 Task: Search one way flight ticket for 1 adult, 1 child, 1 infant in seat in premium economy from Presque Isle: Presque Isle International Airport to Gillette: Gillette Campbell County Airport on 5-1-2023. Choice of flights is Westjet. Number of bags: 2 checked bags. Outbound departure time preference is 13:15.
Action: Mouse moved to (206, 406)
Screenshot: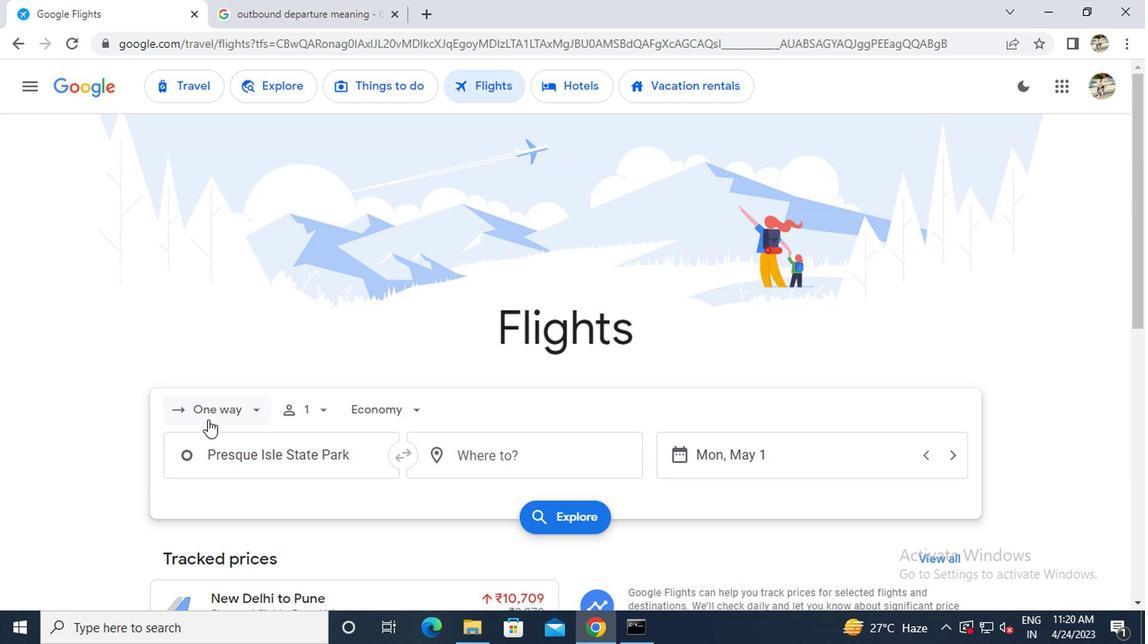 
Action: Mouse pressed left at (206, 406)
Screenshot: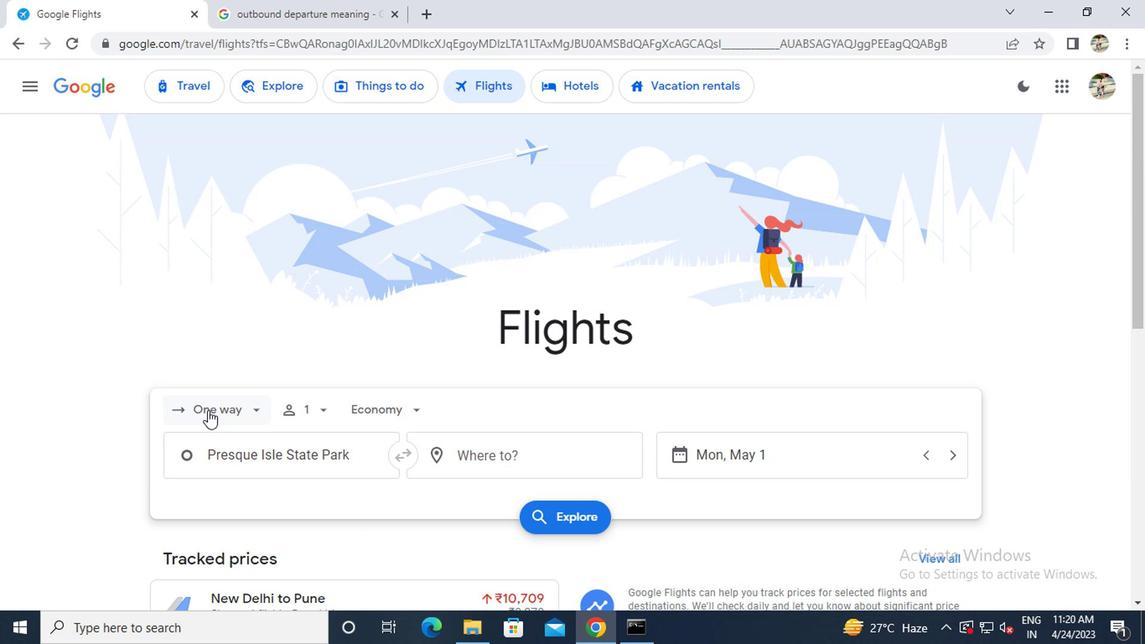 
Action: Mouse moved to (212, 493)
Screenshot: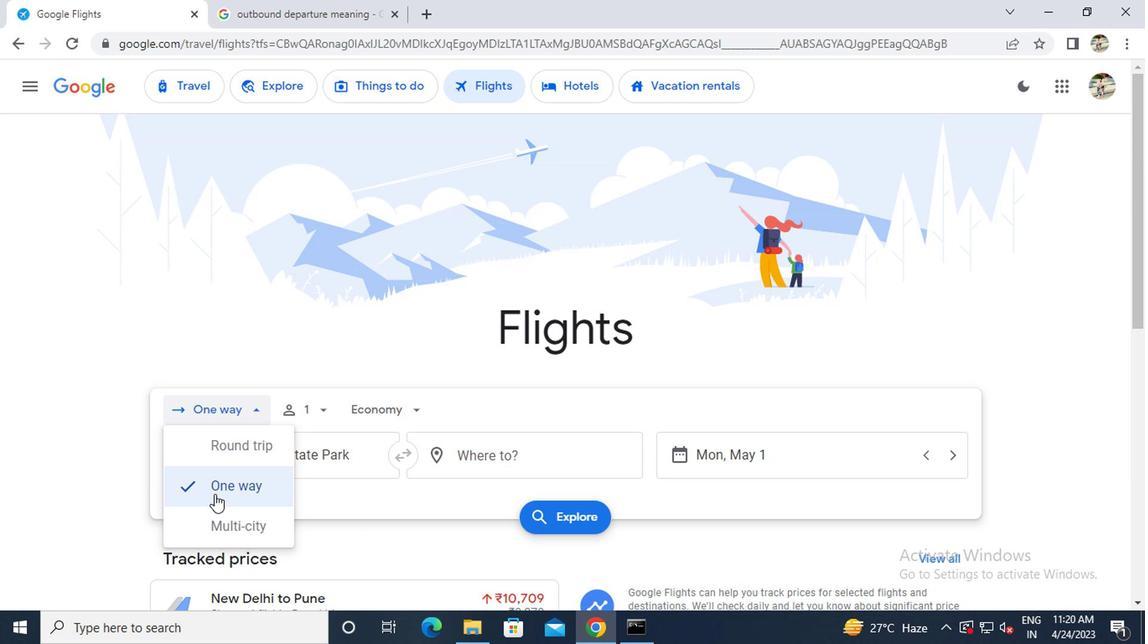 
Action: Mouse pressed left at (212, 493)
Screenshot: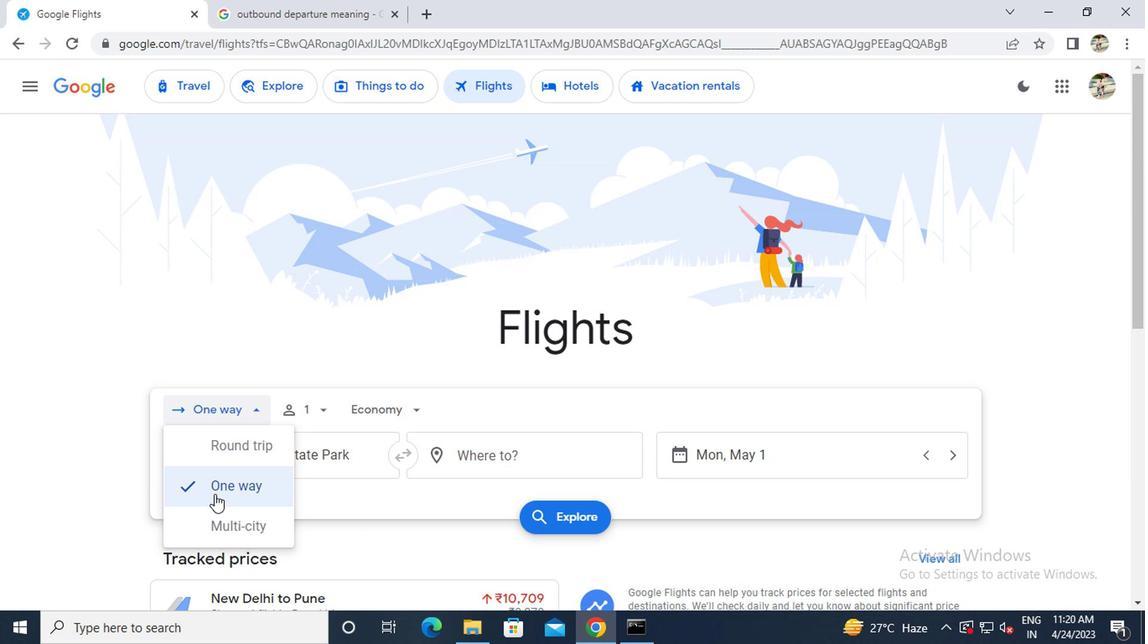 
Action: Mouse moved to (308, 419)
Screenshot: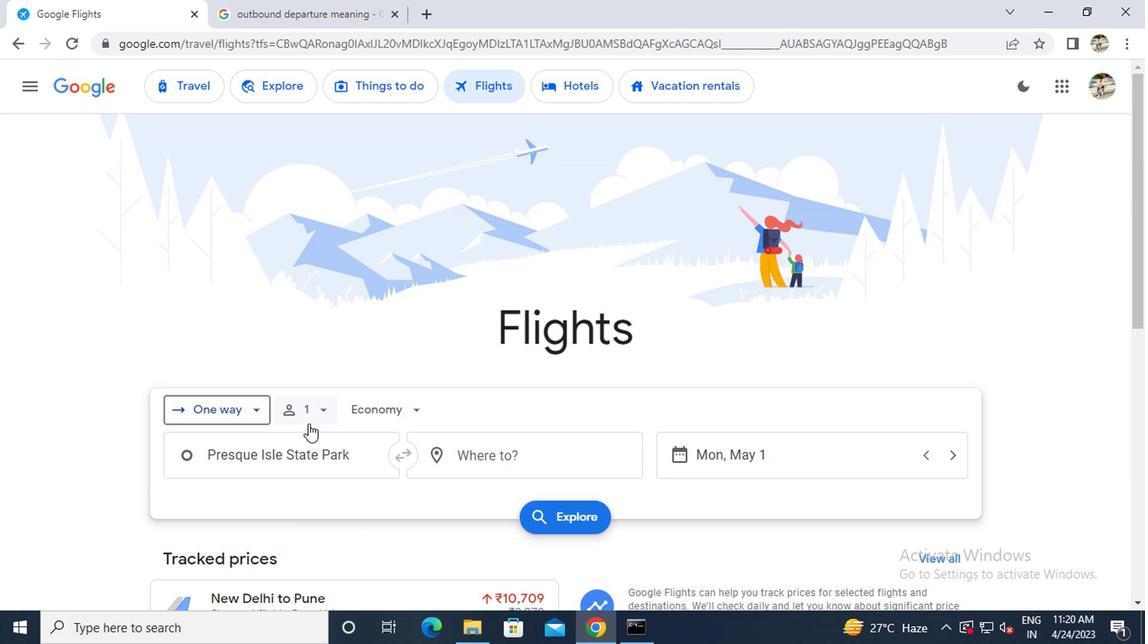
Action: Mouse pressed left at (308, 419)
Screenshot: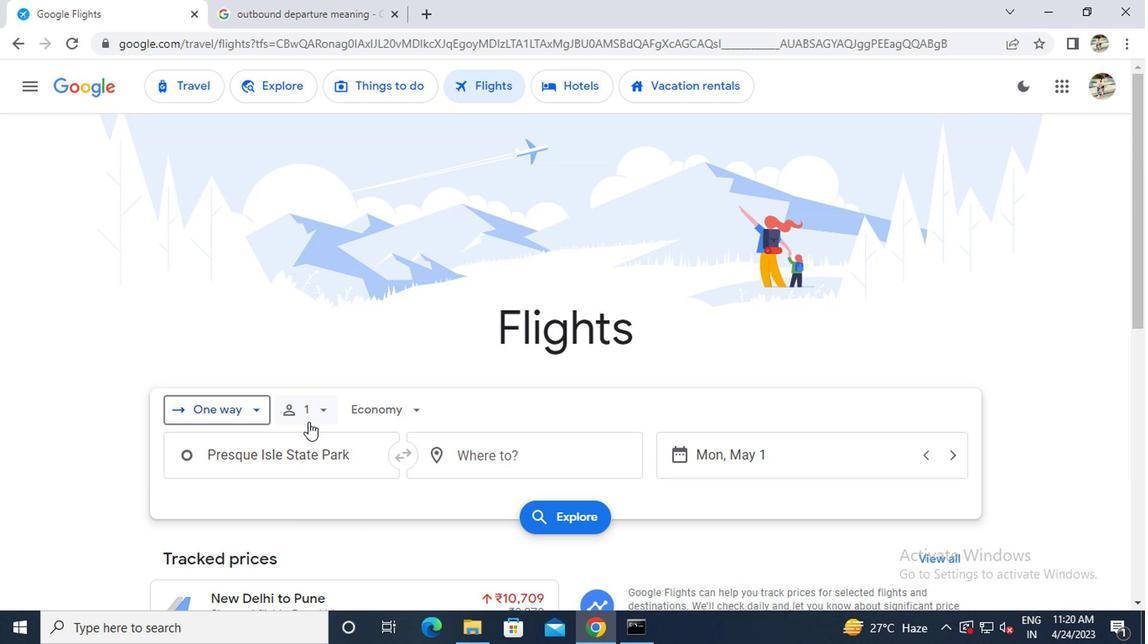 
Action: Mouse moved to (445, 495)
Screenshot: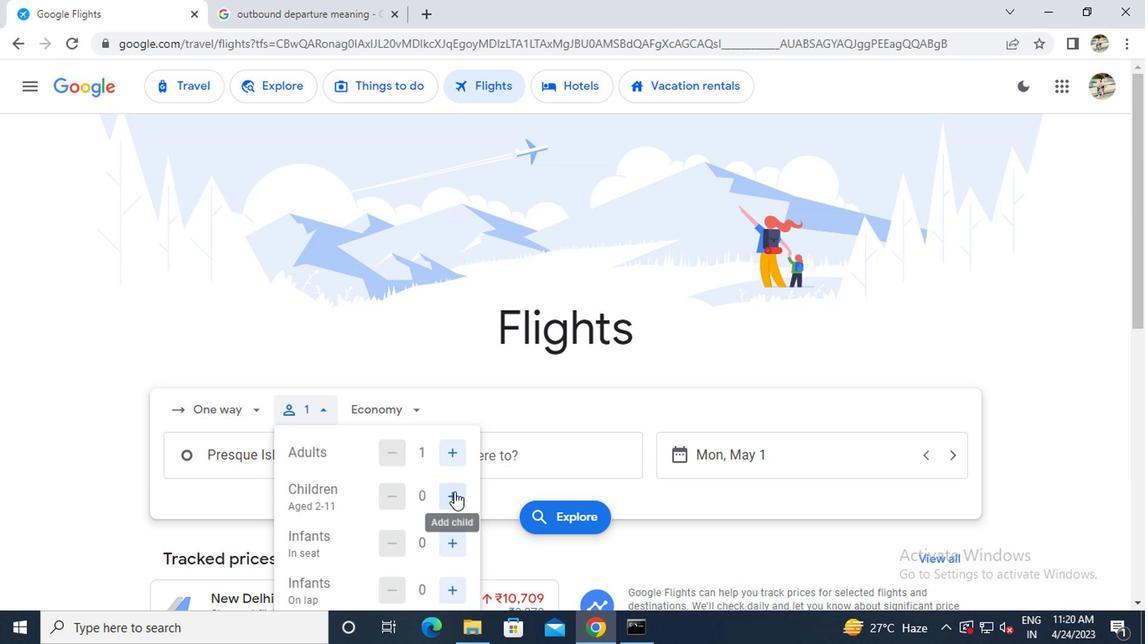 
Action: Mouse pressed left at (445, 495)
Screenshot: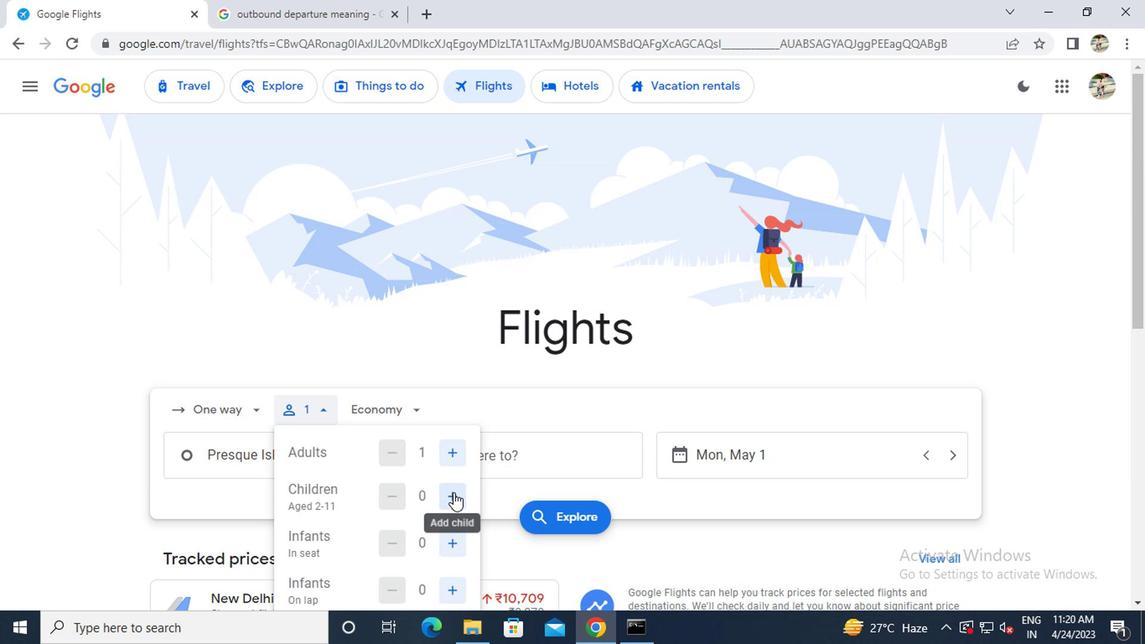 
Action: Mouse moved to (444, 535)
Screenshot: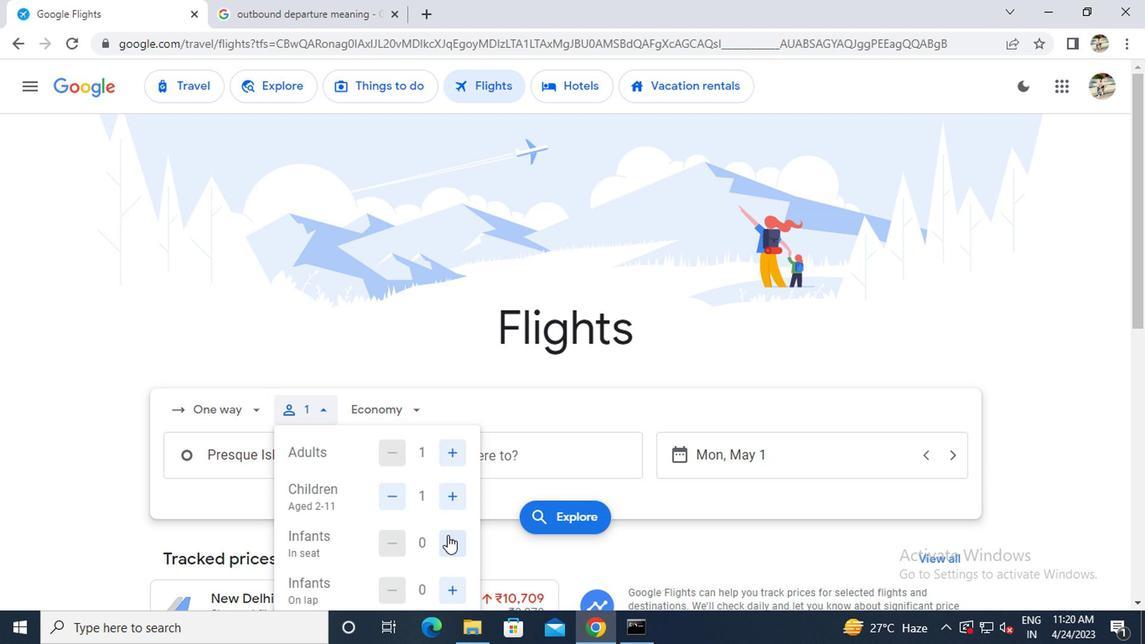 
Action: Mouse pressed left at (444, 535)
Screenshot: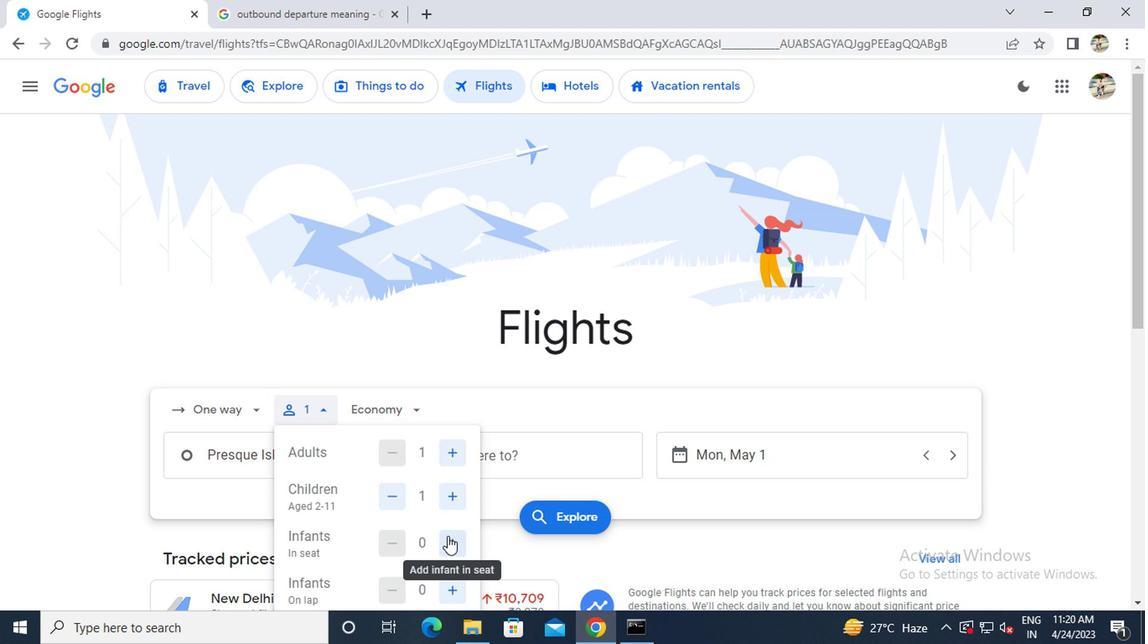 
Action: Mouse moved to (381, 399)
Screenshot: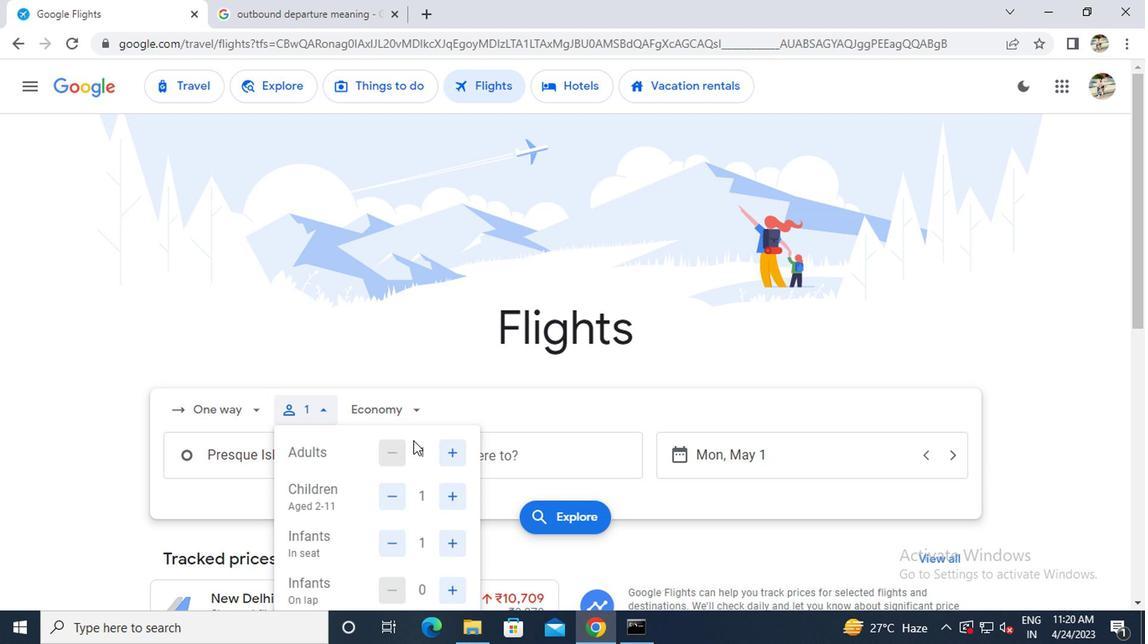 
Action: Mouse pressed left at (381, 399)
Screenshot: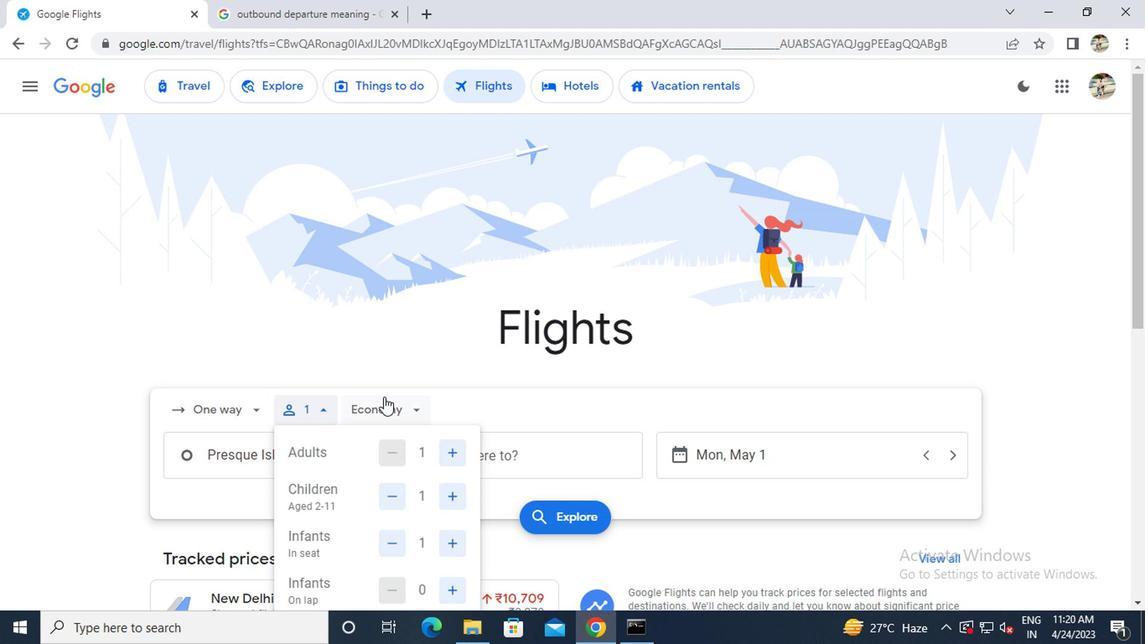 
Action: Mouse moved to (405, 488)
Screenshot: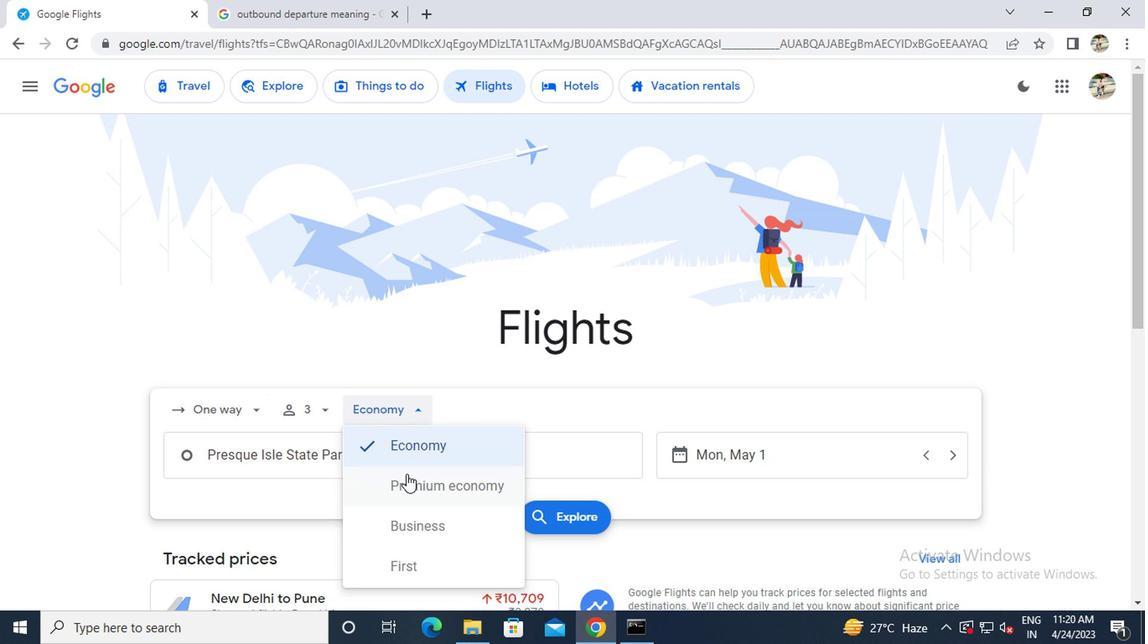 
Action: Mouse pressed left at (405, 488)
Screenshot: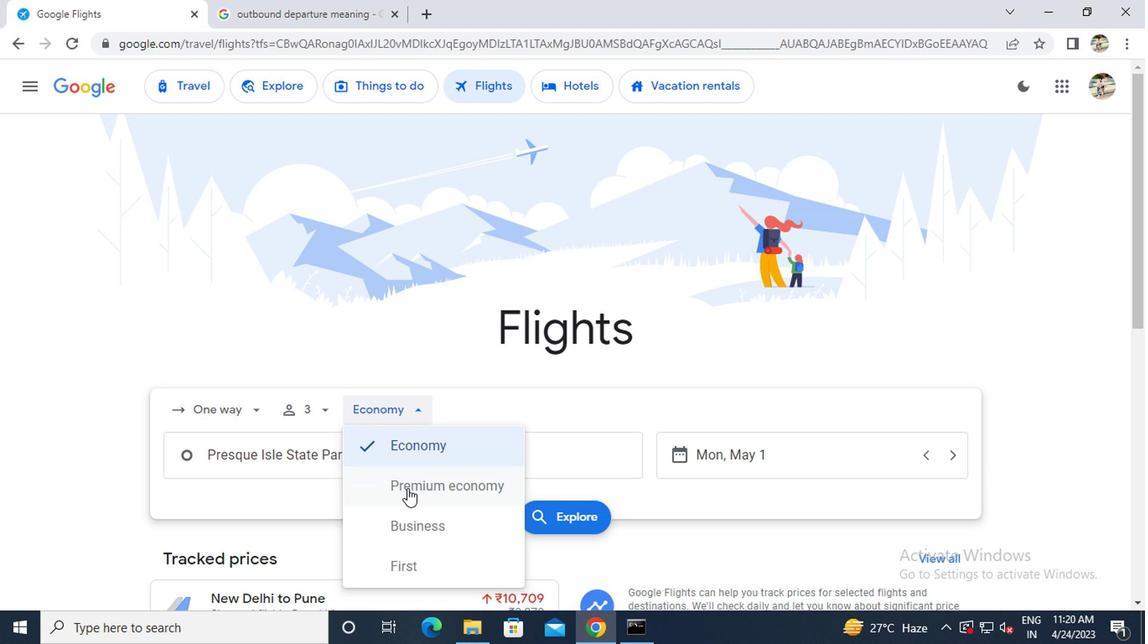 
Action: Mouse moved to (323, 460)
Screenshot: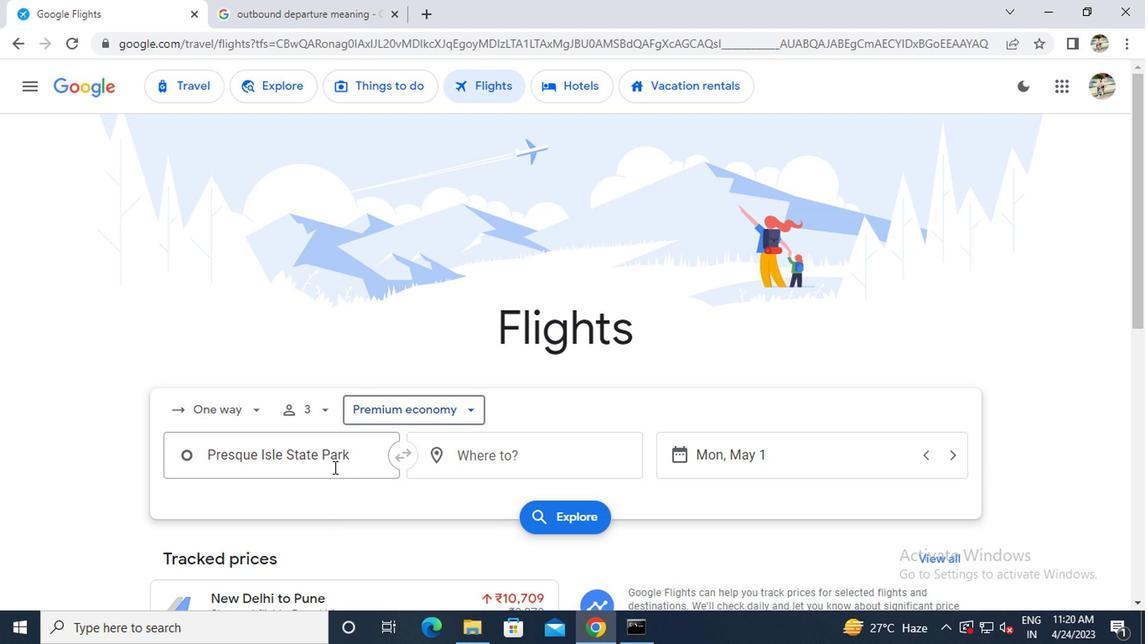 
Action: Mouse pressed left at (323, 460)
Screenshot: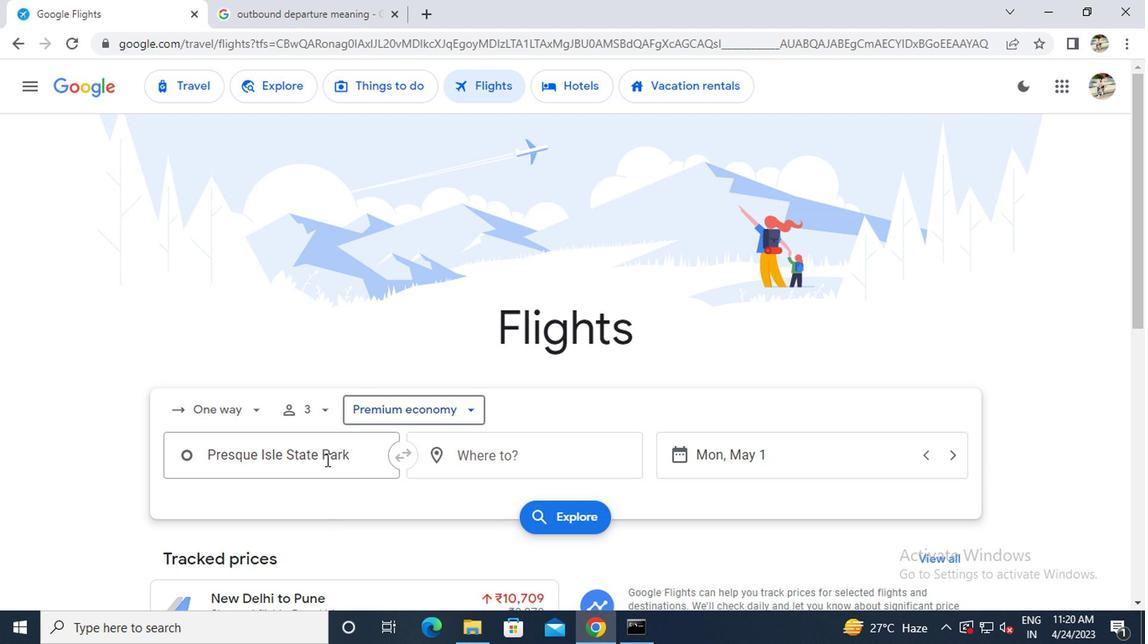 
Action: Key pressed <Key.backspace>p<Key.caps_lock>resque
Screenshot: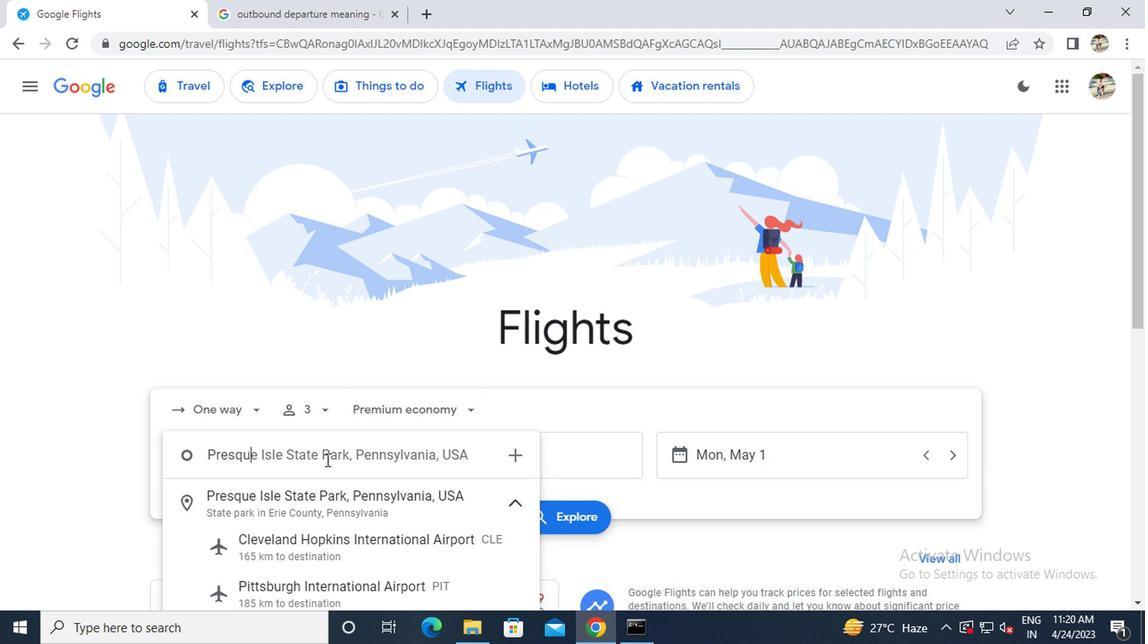 
Action: Mouse moved to (298, 514)
Screenshot: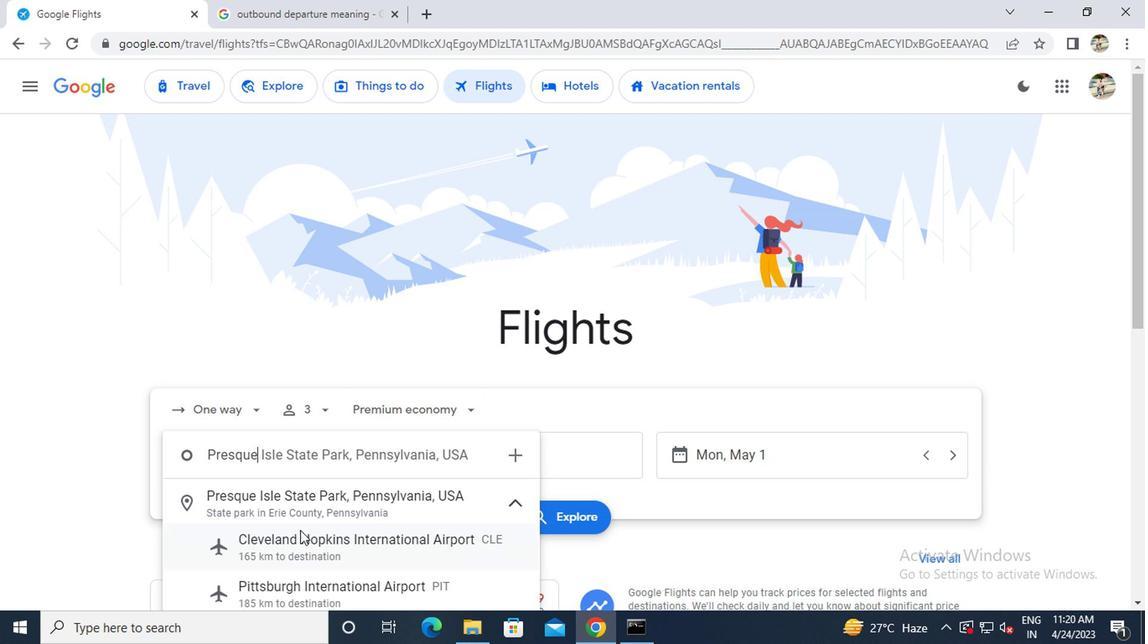 
Action: Mouse pressed left at (298, 514)
Screenshot: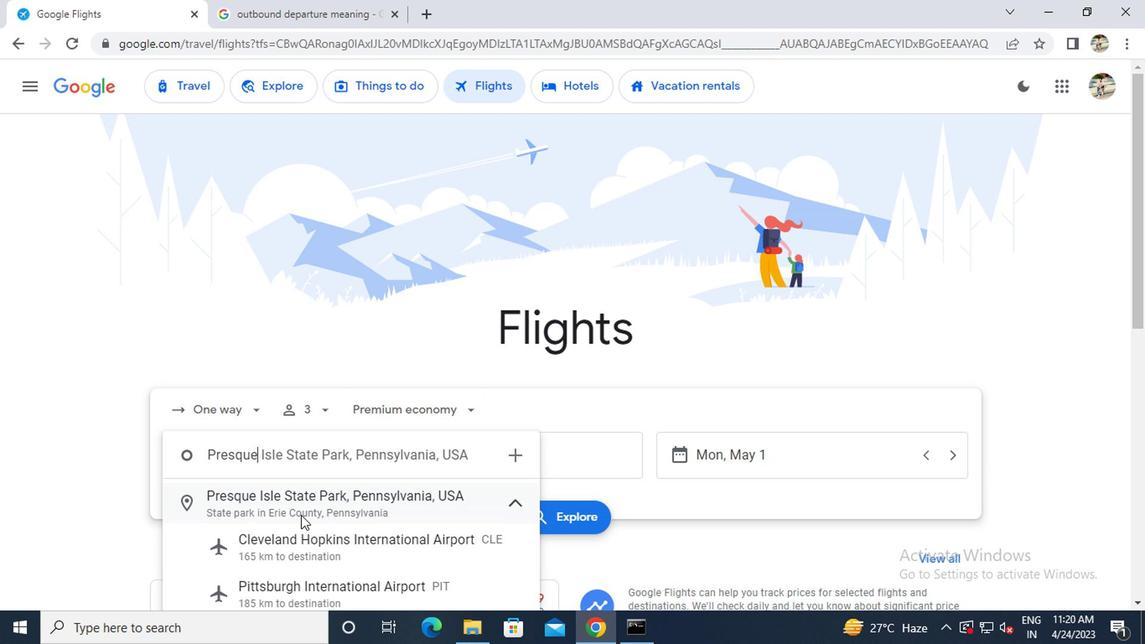 
Action: Mouse moved to (515, 458)
Screenshot: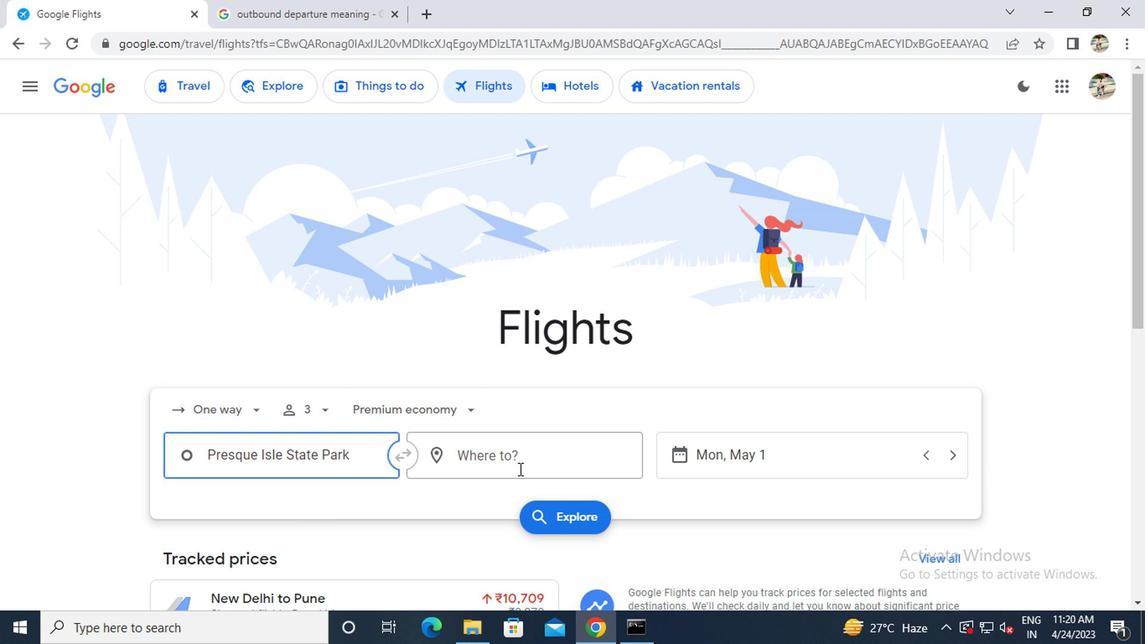 
Action: Mouse pressed left at (515, 458)
Screenshot: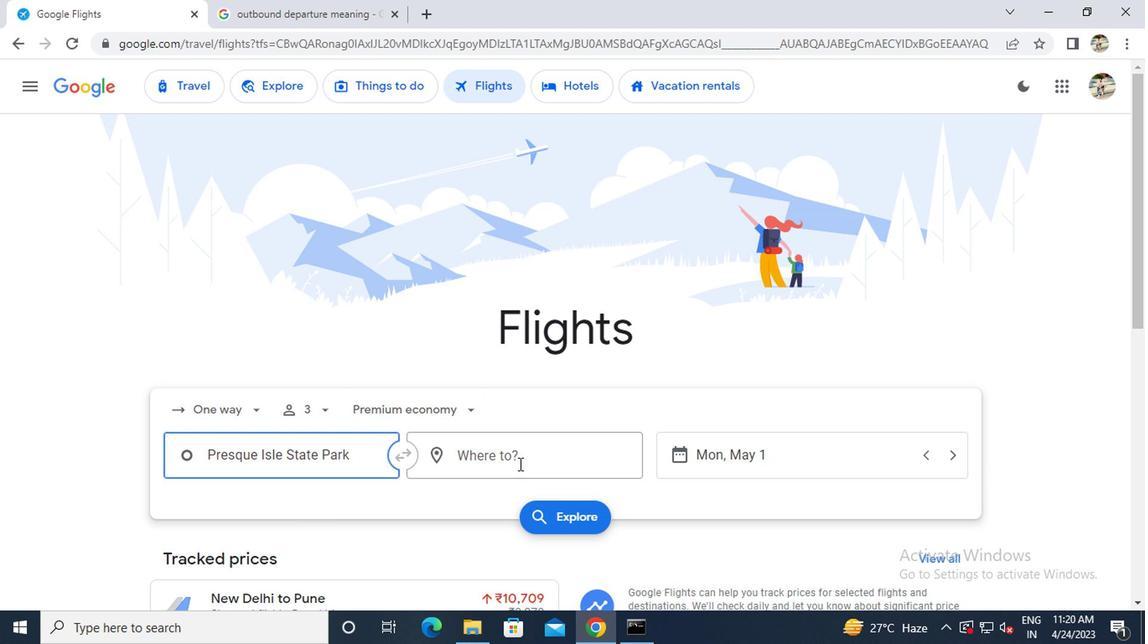 
Action: Key pressed <Key.caps_lock>g<Key.caps_lock>illette<Key.space><Key.caps_lock>c<Key.caps_lock><Key.backspace>
Screenshot: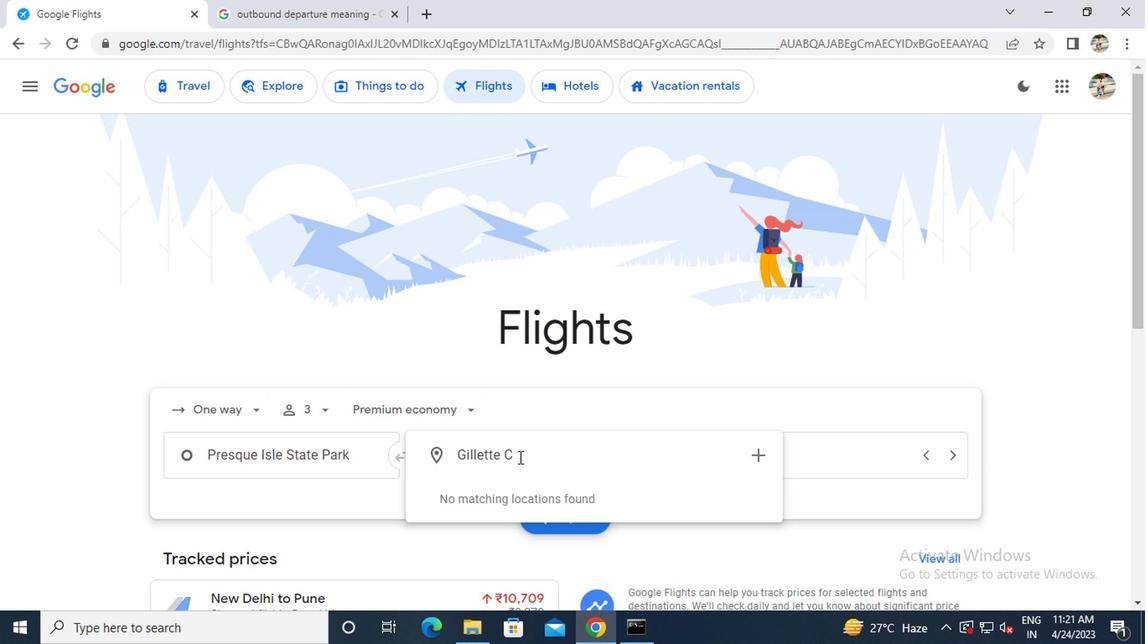 
Action: Mouse moved to (498, 496)
Screenshot: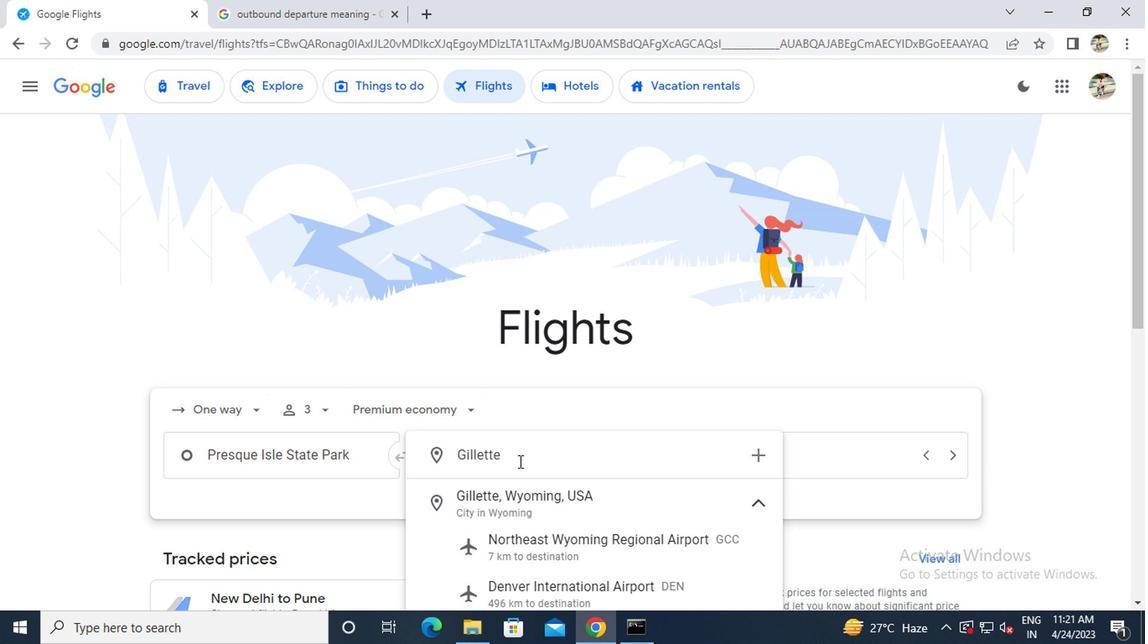 
Action: Mouse pressed left at (498, 496)
Screenshot: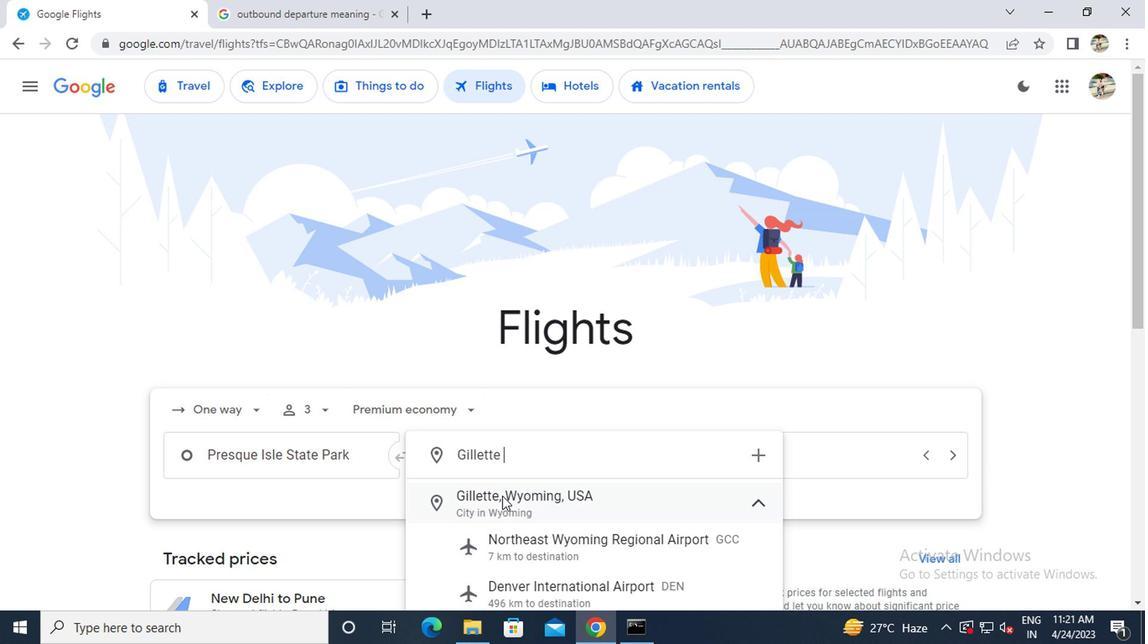
Action: Mouse moved to (779, 447)
Screenshot: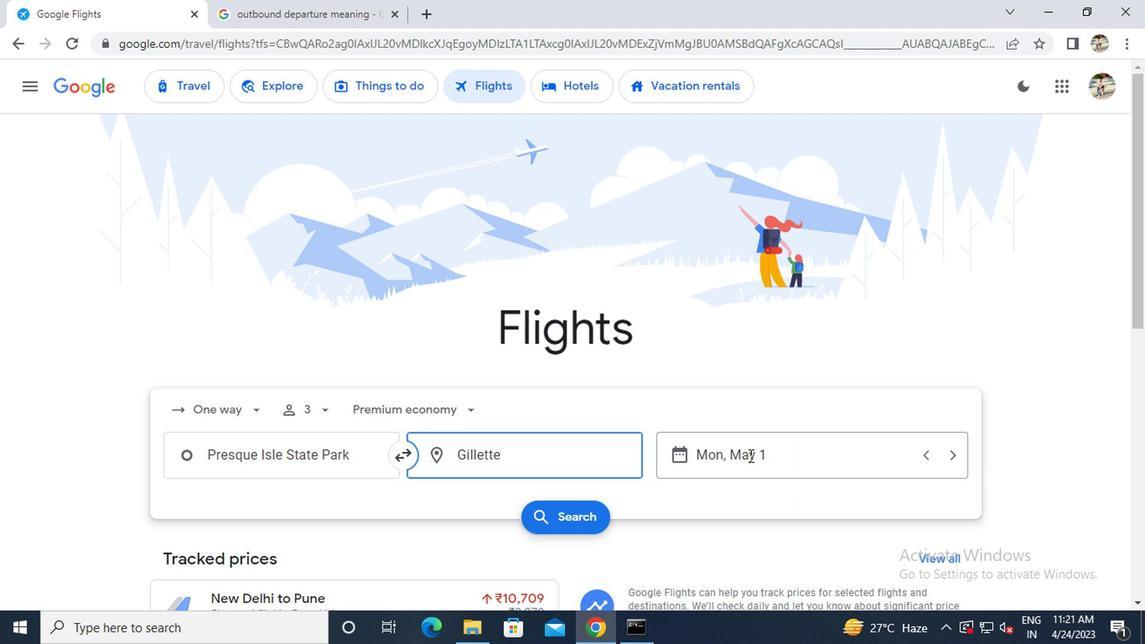 
Action: Mouse pressed left at (779, 447)
Screenshot: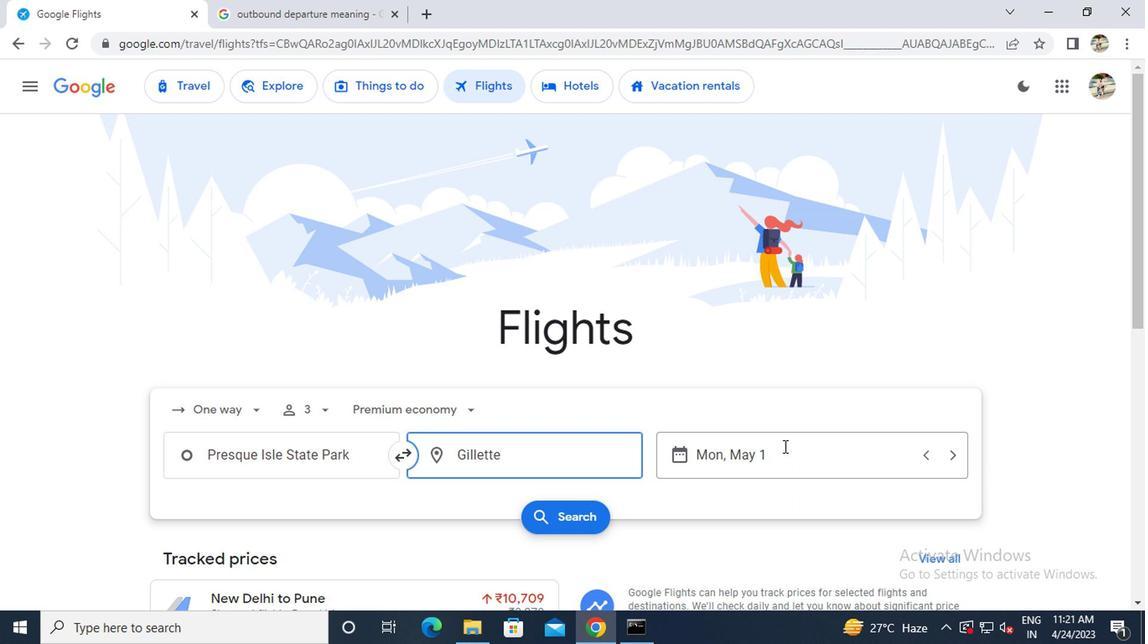 
Action: Mouse moved to (730, 317)
Screenshot: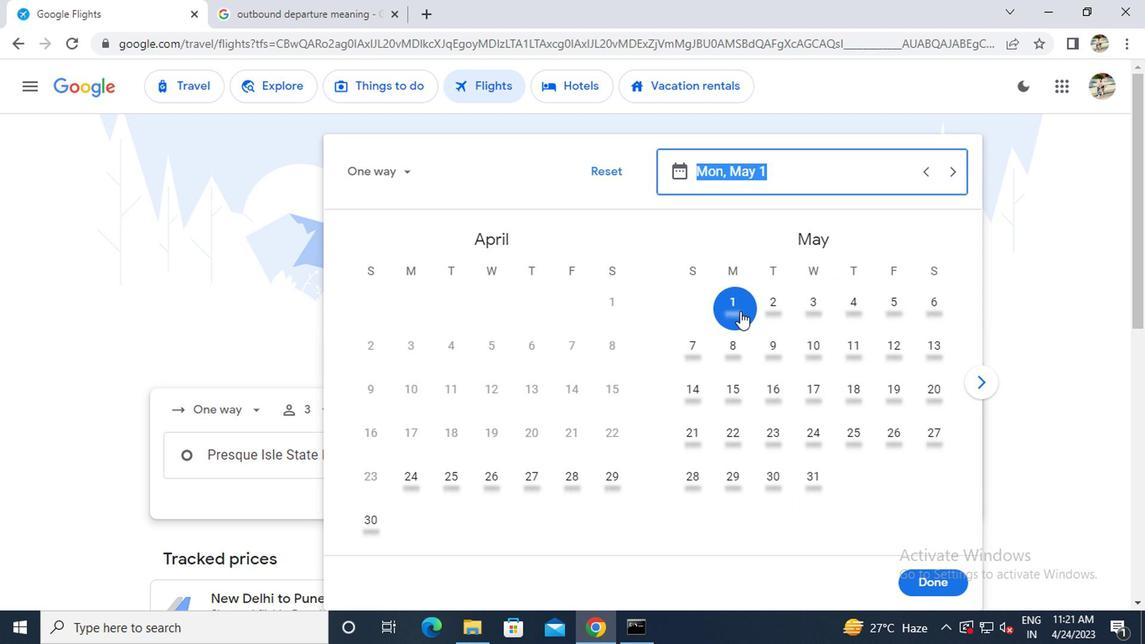 
Action: Mouse pressed left at (730, 317)
Screenshot: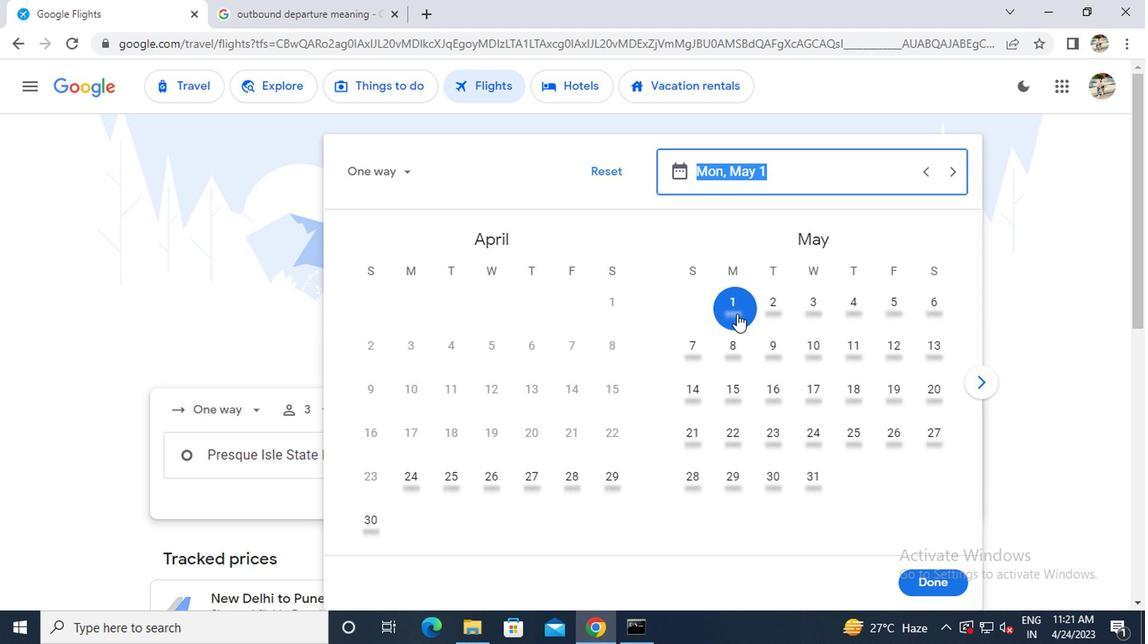 
Action: Mouse moved to (913, 582)
Screenshot: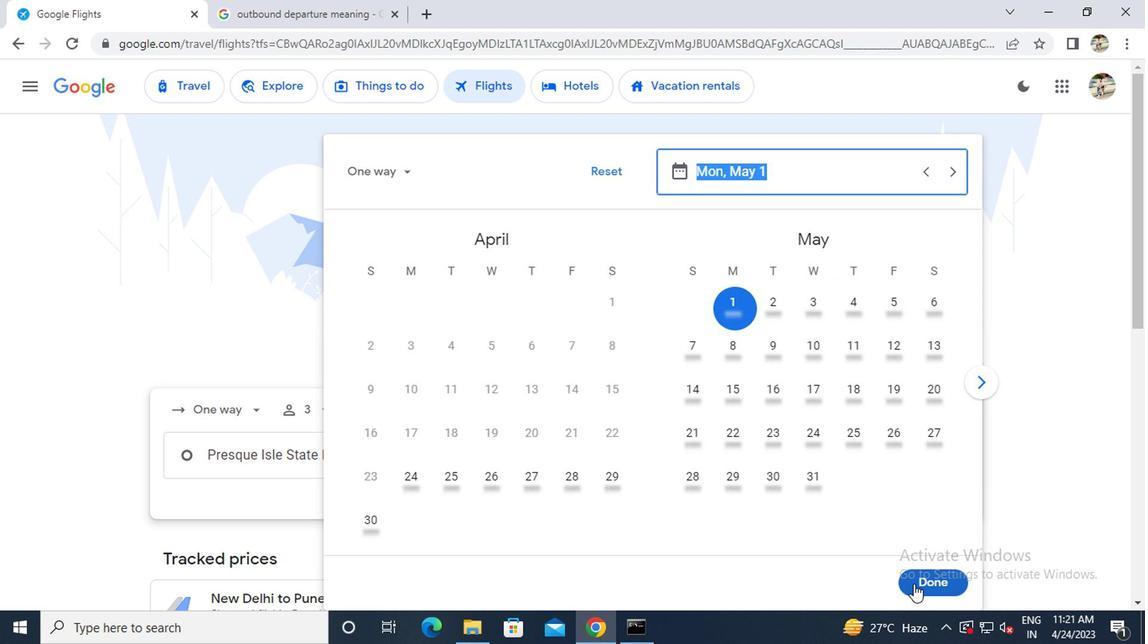 
Action: Mouse pressed left at (913, 582)
Screenshot: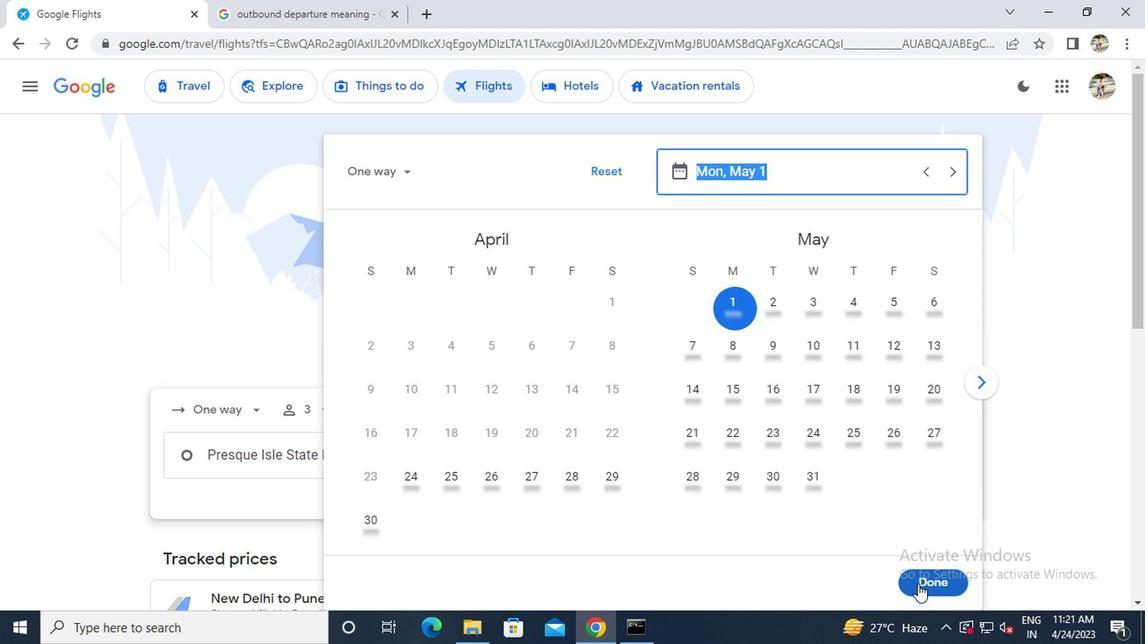 
Action: Mouse moved to (563, 514)
Screenshot: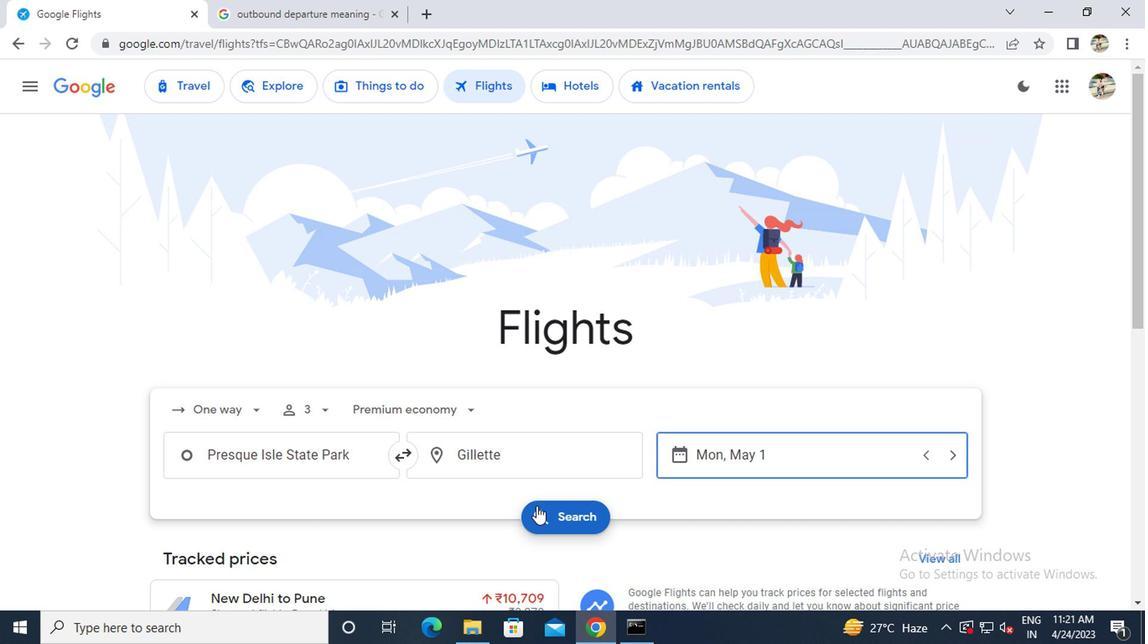 
Action: Mouse pressed left at (563, 514)
Screenshot: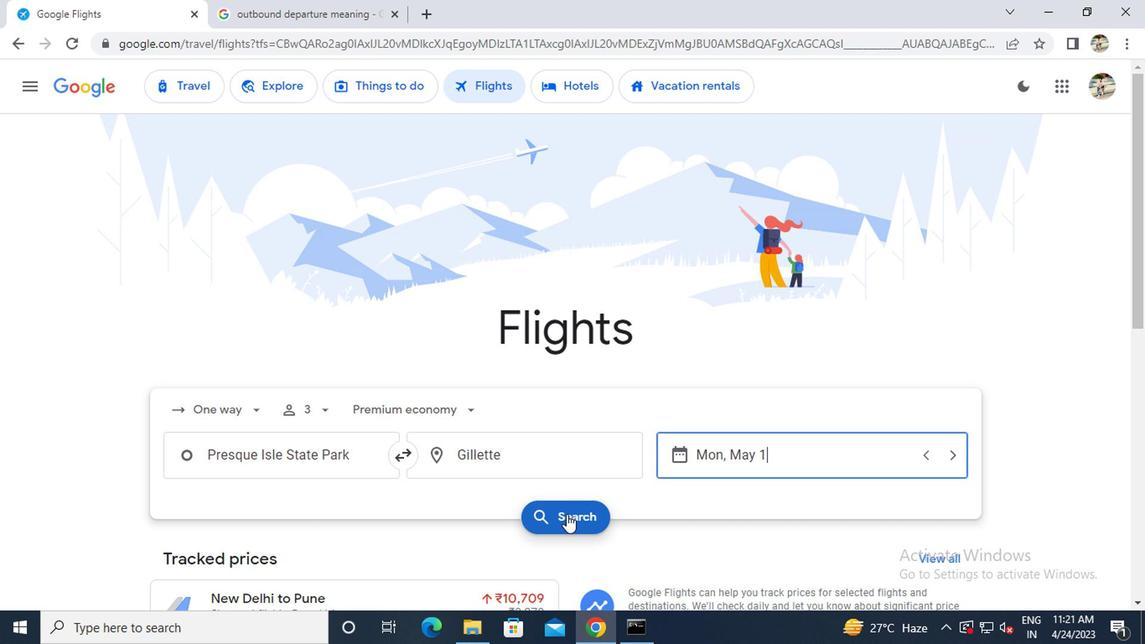 
Action: Mouse moved to (170, 249)
Screenshot: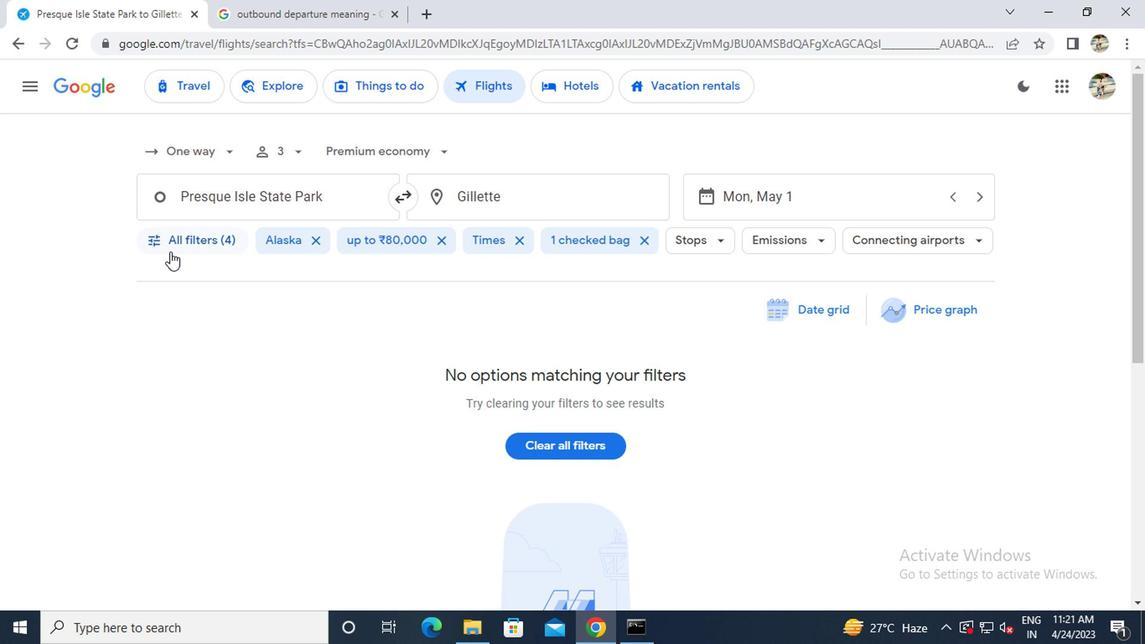 
Action: Mouse pressed left at (170, 249)
Screenshot: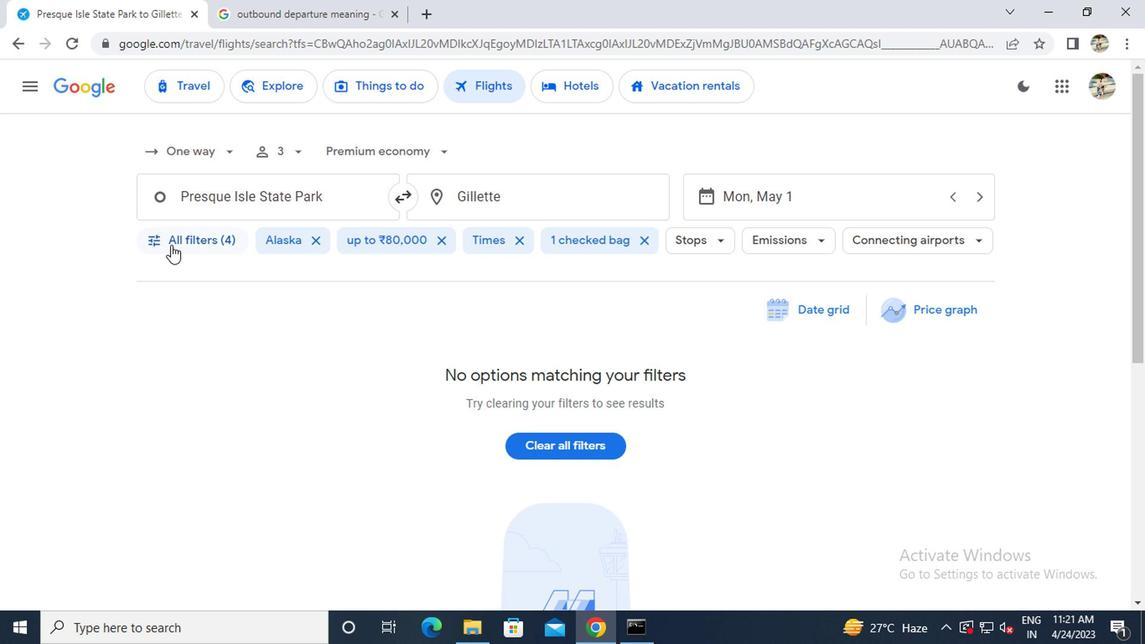 
Action: Mouse moved to (369, 580)
Screenshot: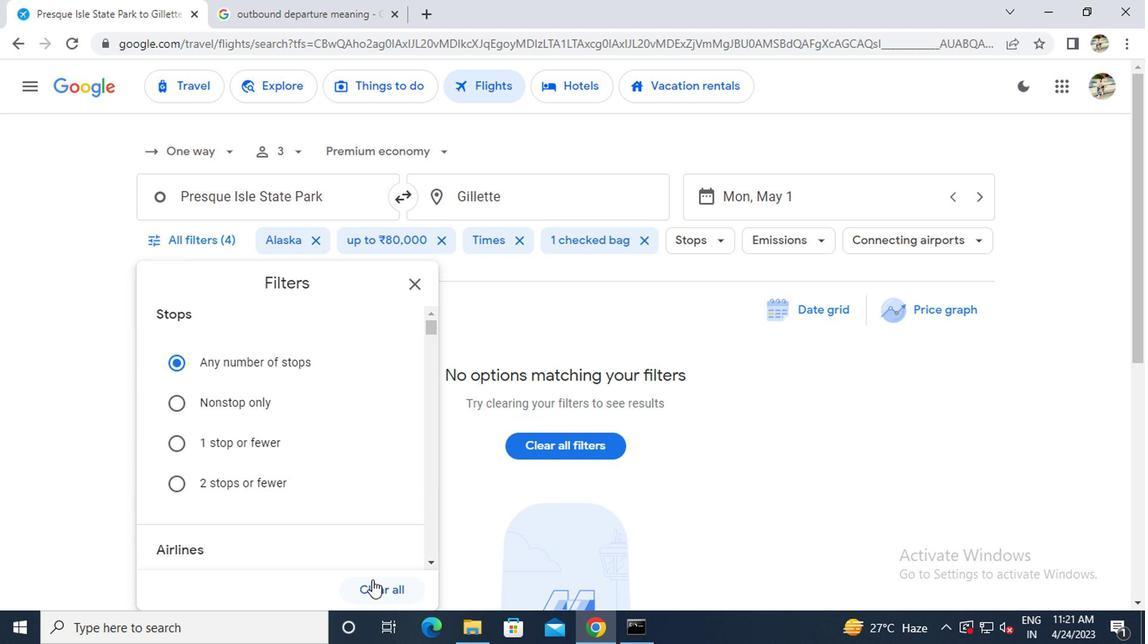 
Action: Mouse pressed left at (369, 580)
Screenshot: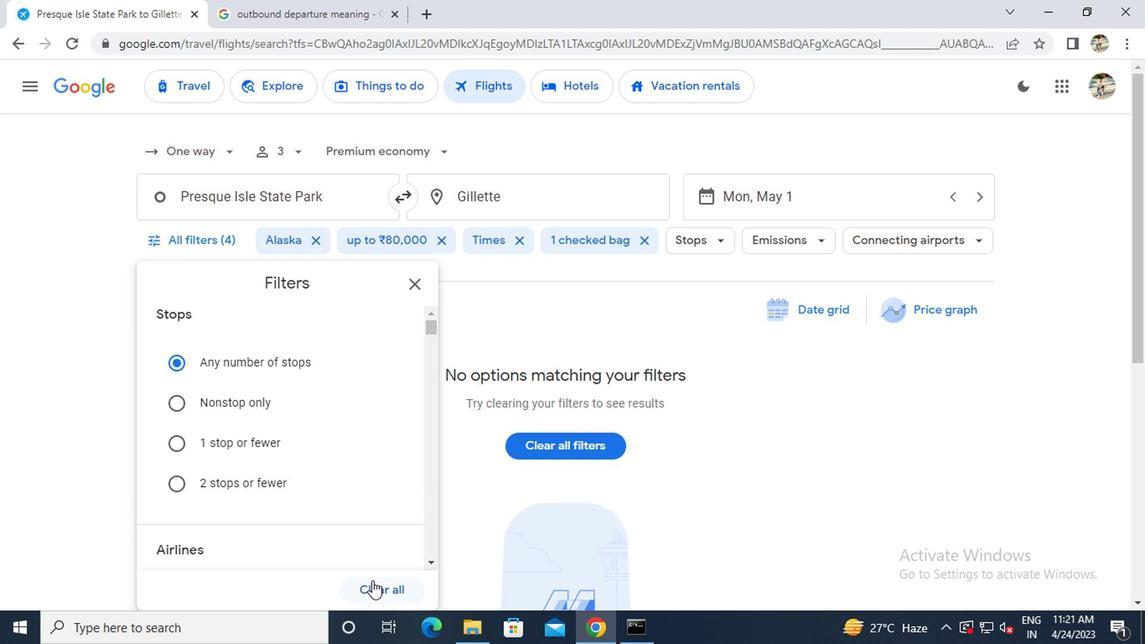 
Action: Mouse moved to (327, 521)
Screenshot: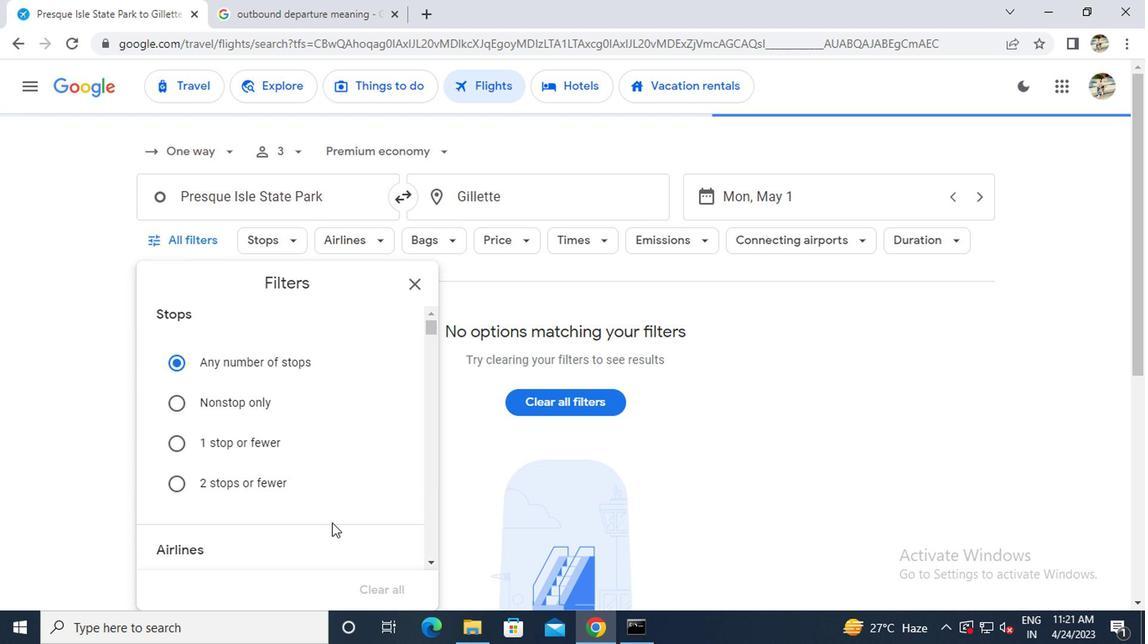 
Action: Mouse scrolled (327, 520) with delta (0, 0)
Screenshot: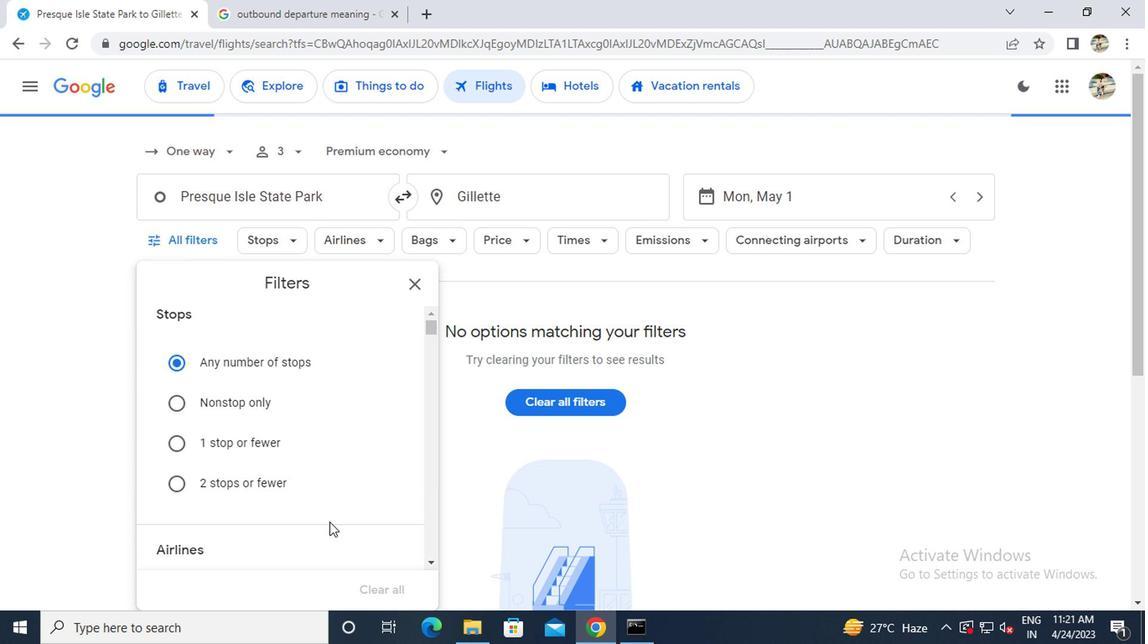 
Action: Mouse moved to (327, 520)
Screenshot: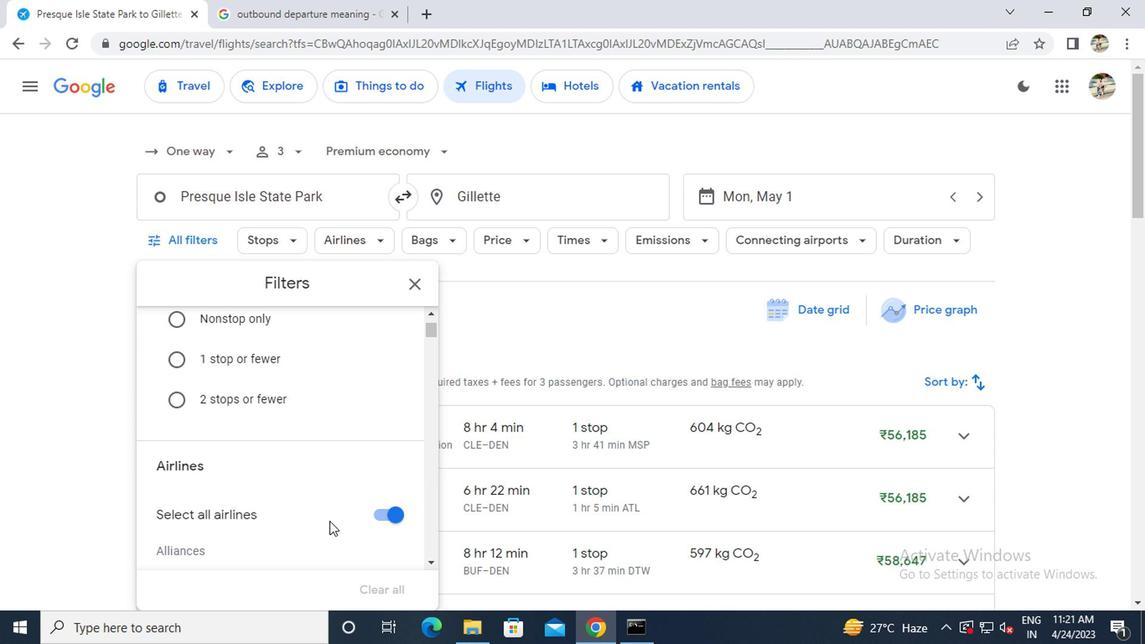 
Action: Mouse scrolled (327, 519) with delta (0, -1)
Screenshot: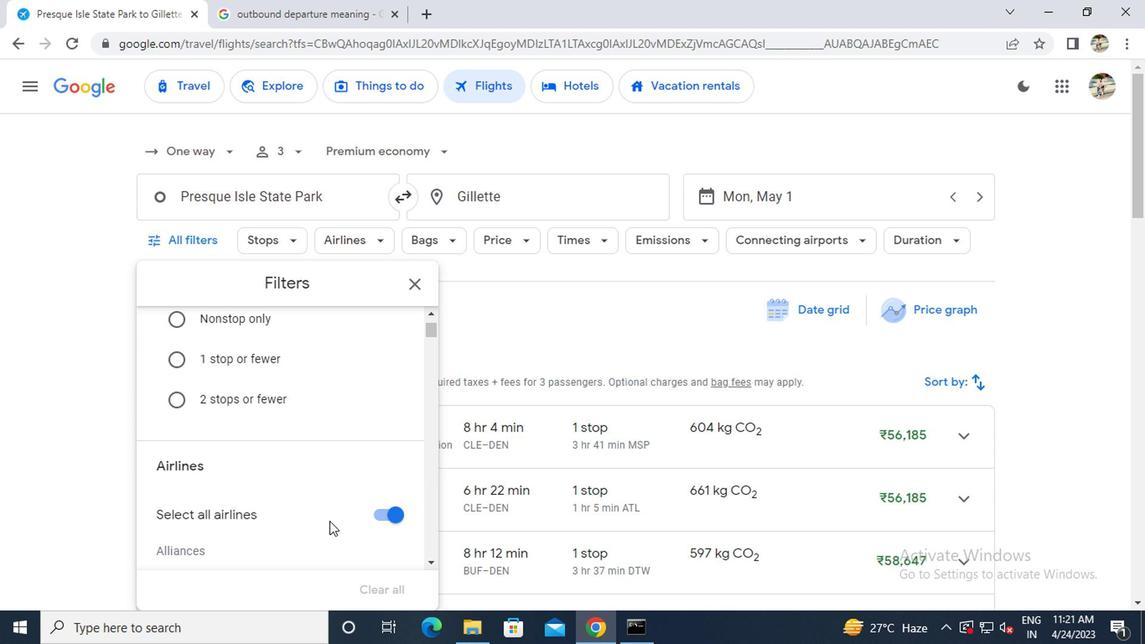 
Action: Mouse moved to (327, 519)
Screenshot: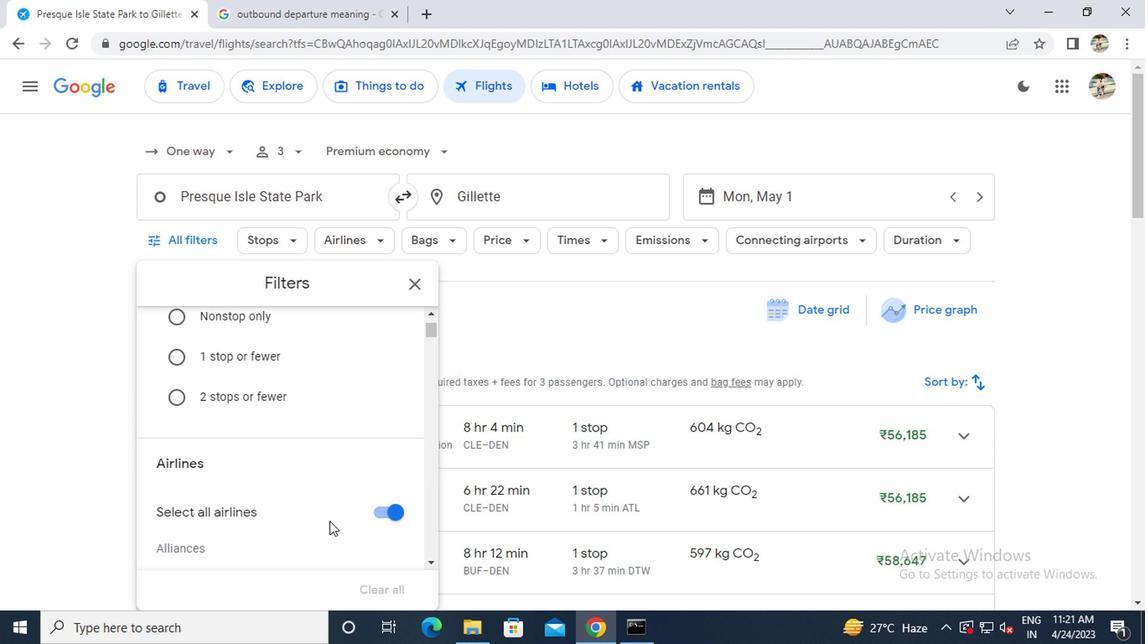 
Action: Mouse scrolled (327, 518) with delta (0, 0)
Screenshot: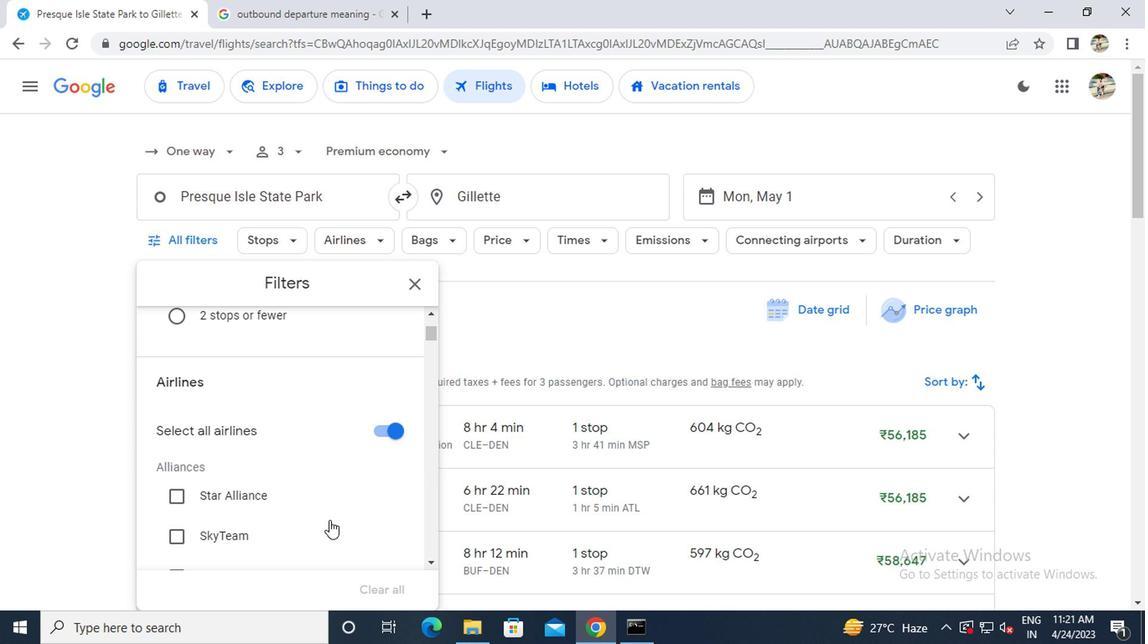 
Action: Mouse moved to (323, 518)
Screenshot: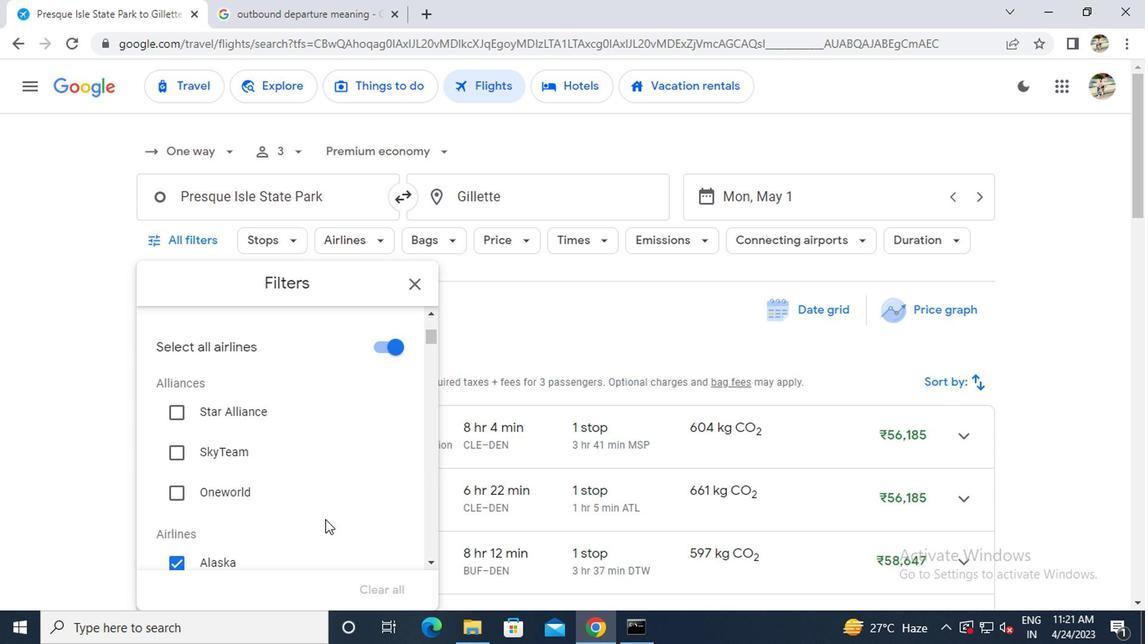 
Action: Mouse scrolled (323, 517) with delta (0, -1)
Screenshot: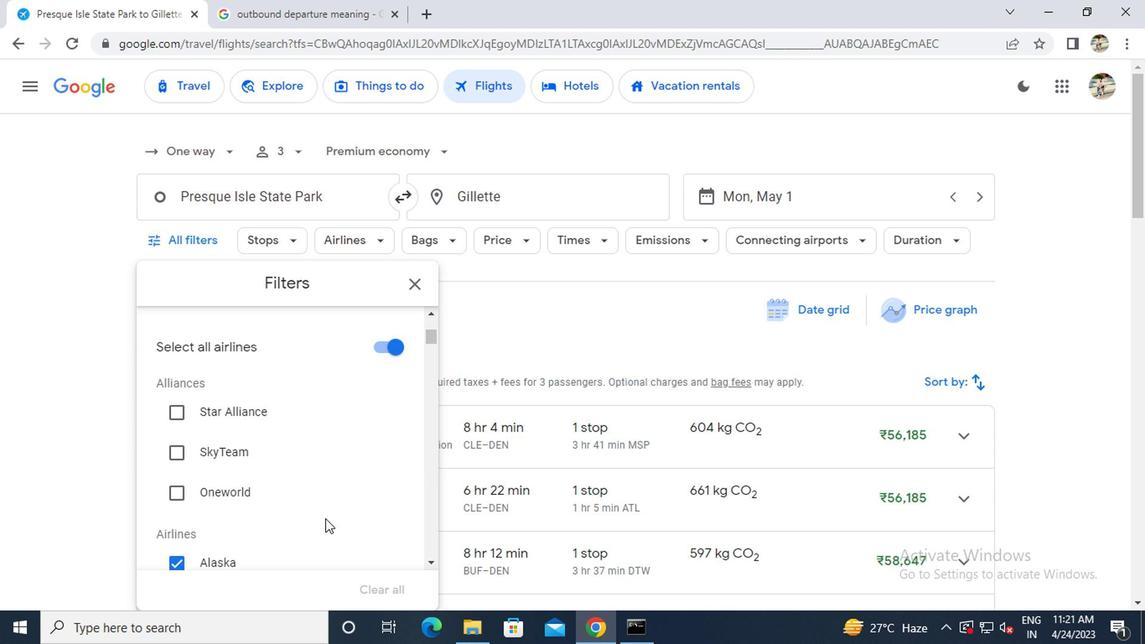 
Action: Mouse scrolled (323, 517) with delta (0, -1)
Screenshot: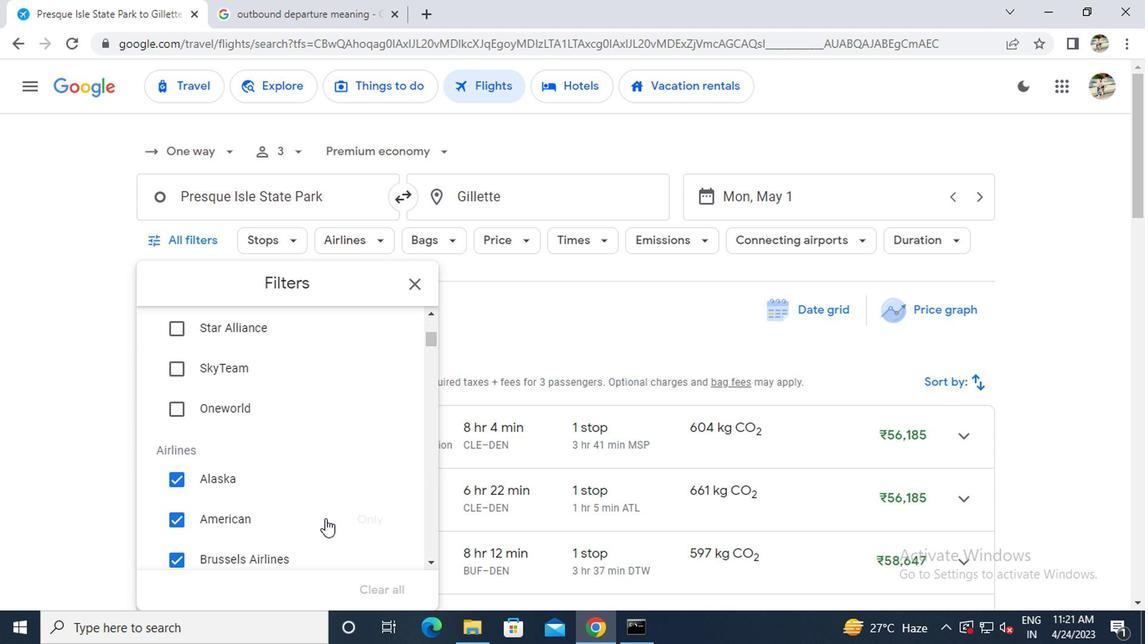 
Action: Mouse moved to (323, 514)
Screenshot: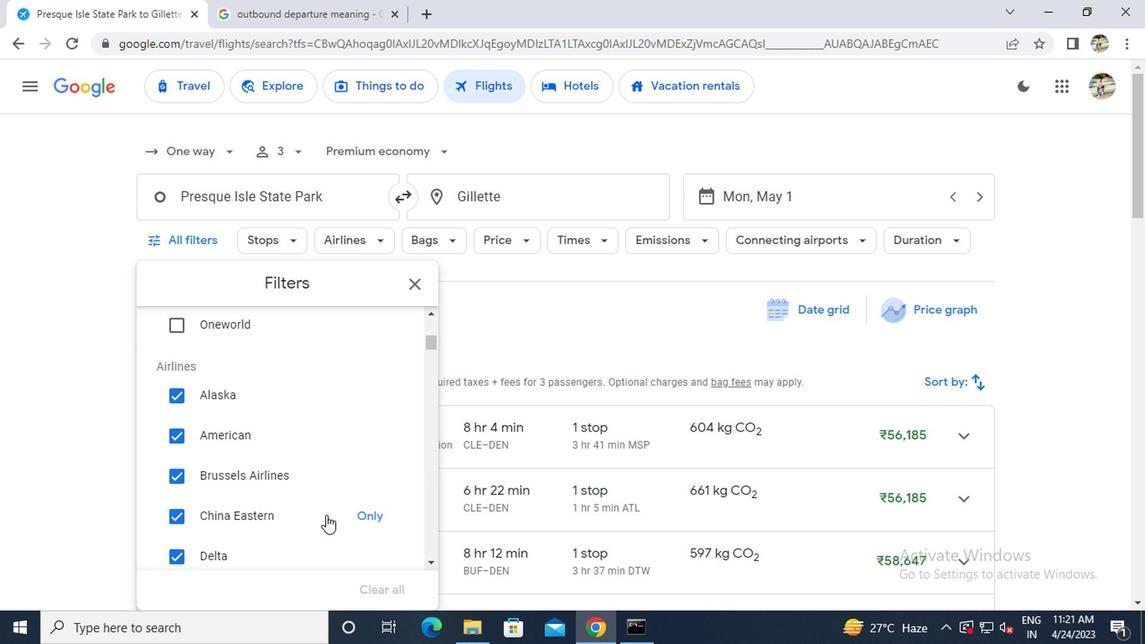
Action: Mouse scrolled (323, 512) with delta (0, -1)
Screenshot: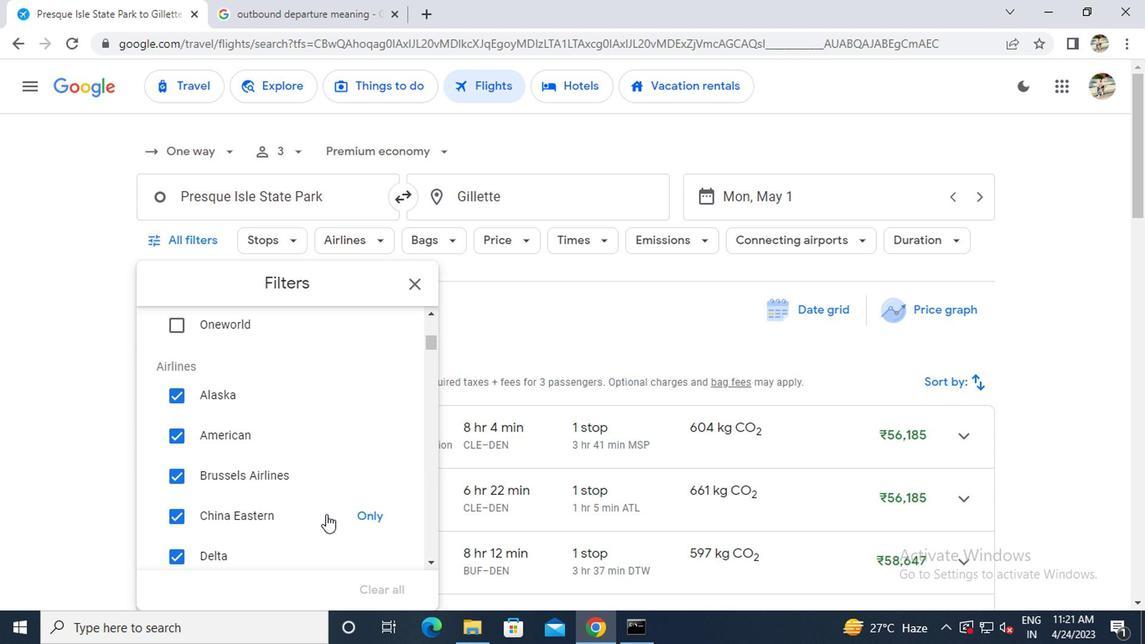 
Action: Mouse moved to (325, 512)
Screenshot: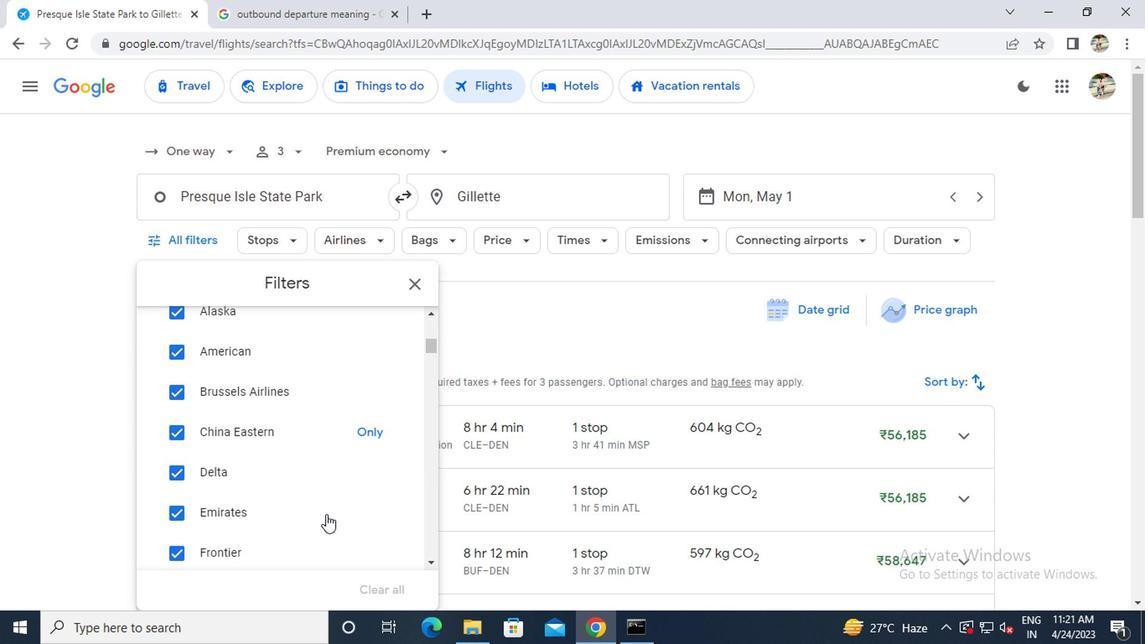 
Action: Mouse scrolled (325, 512) with delta (0, 0)
Screenshot: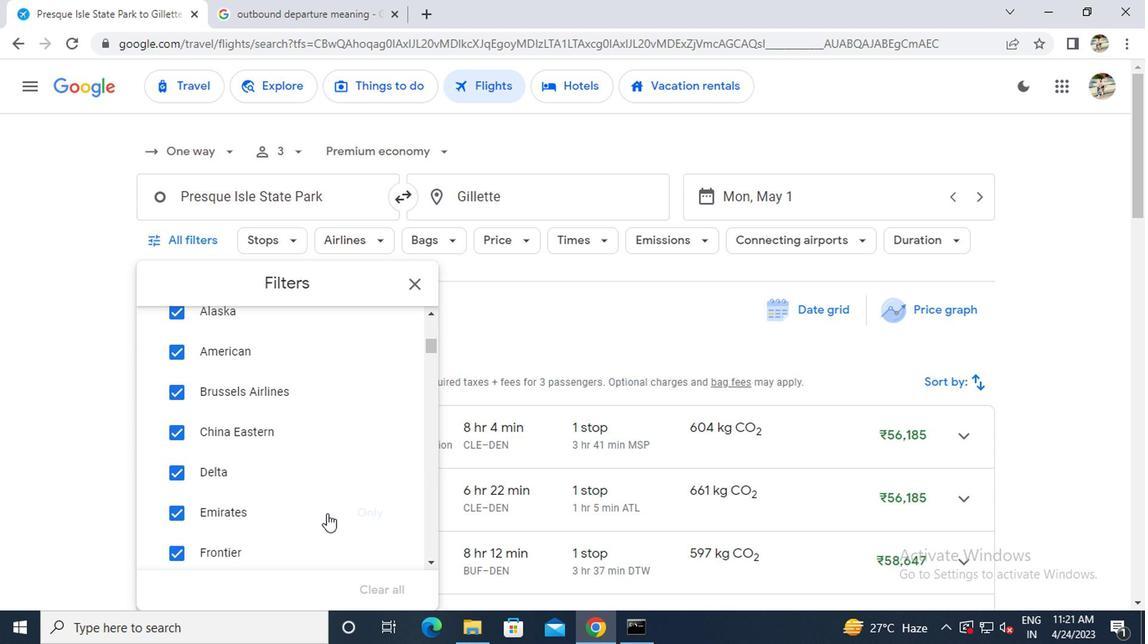 
Action: Mouse moved to (325, 512)
Screenshot: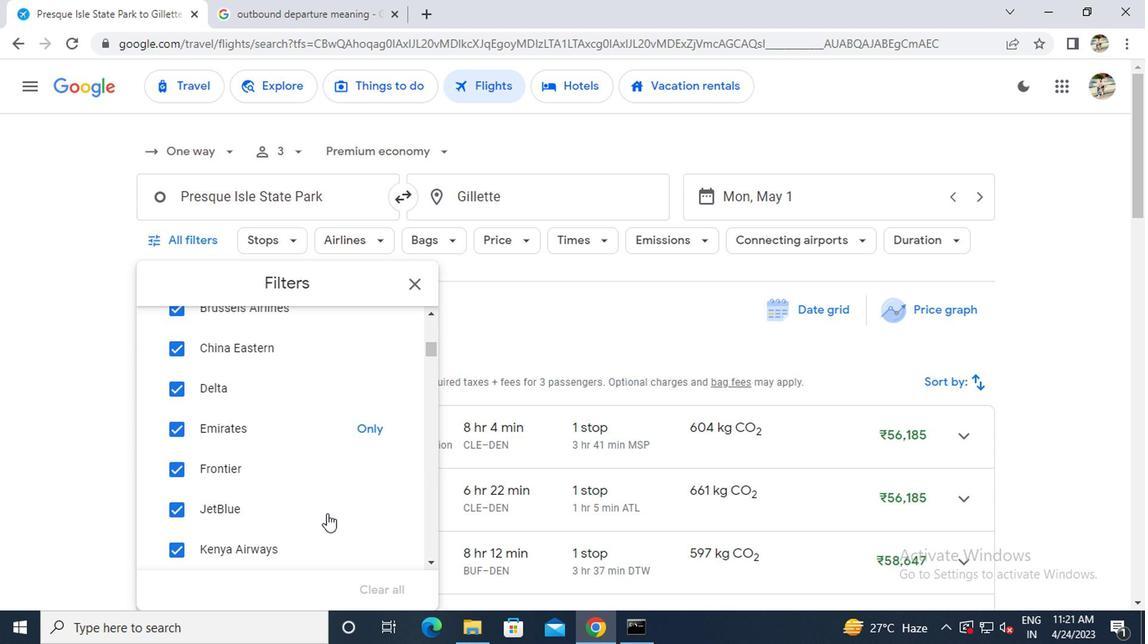 
Action: Mouse scrolled (325, 512) with delta (0, 0)
Screenshot: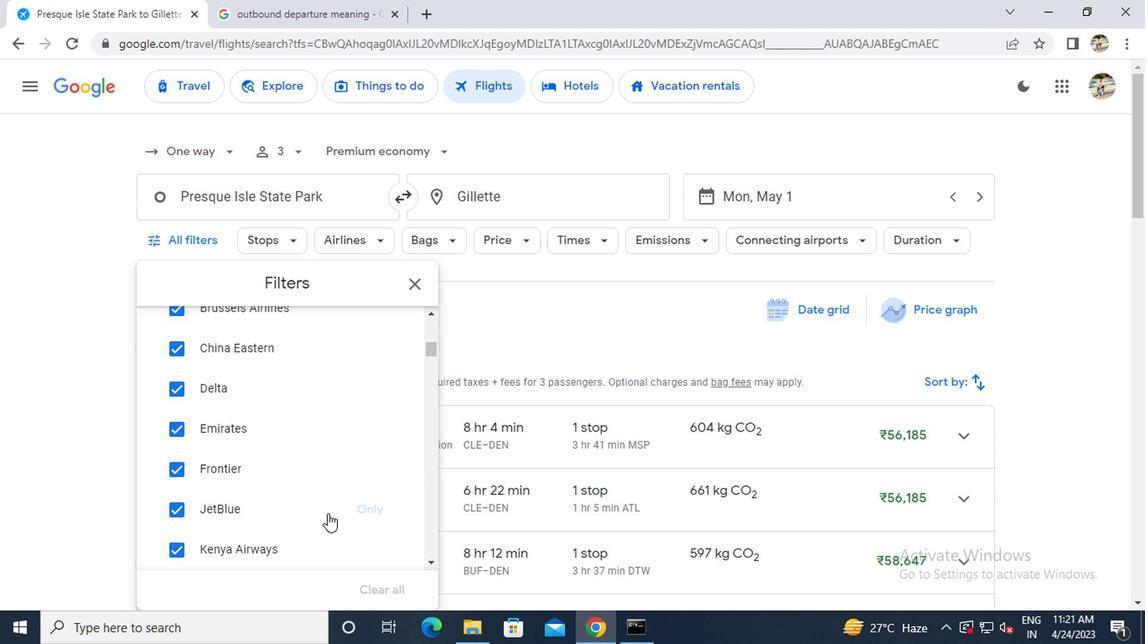 
Action: Mouse moved to (326, 512)
Screenshot: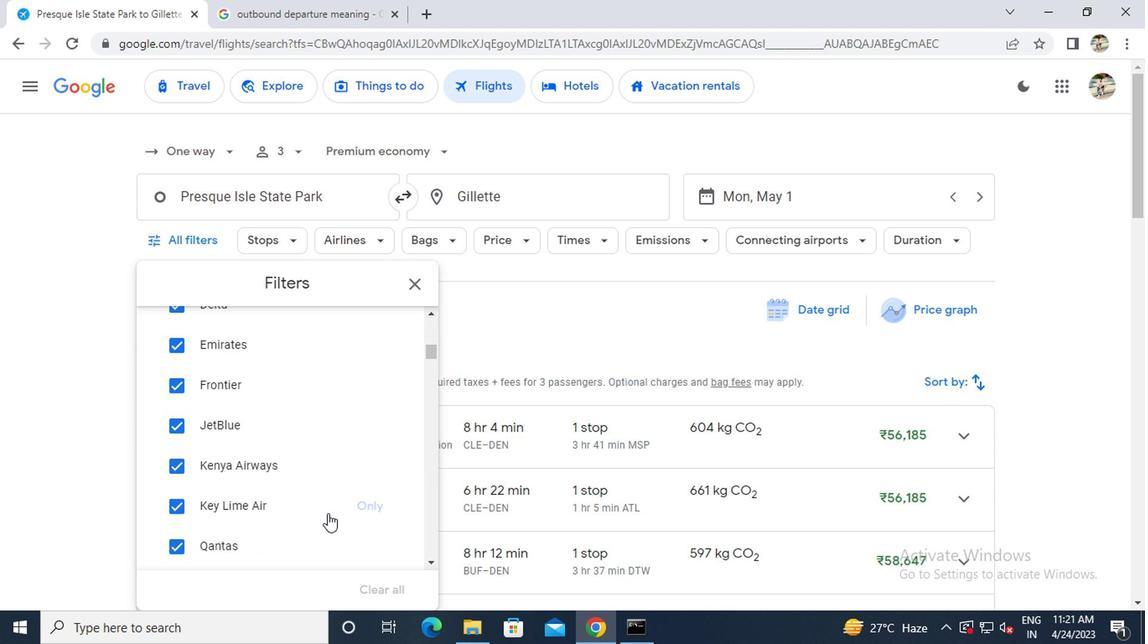 
Action: Mouse scrolled (326, 512) with delta (0, 0)
Screenshot: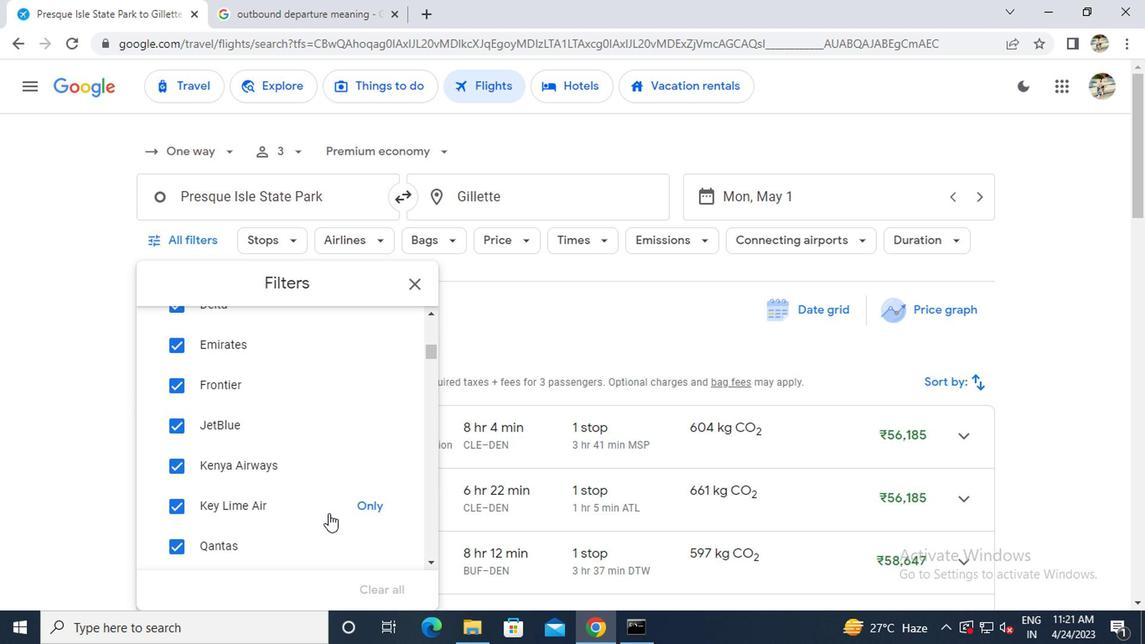 
Action: Mouse scrolled (326, 512) with delta (0, 0)
Screenshot: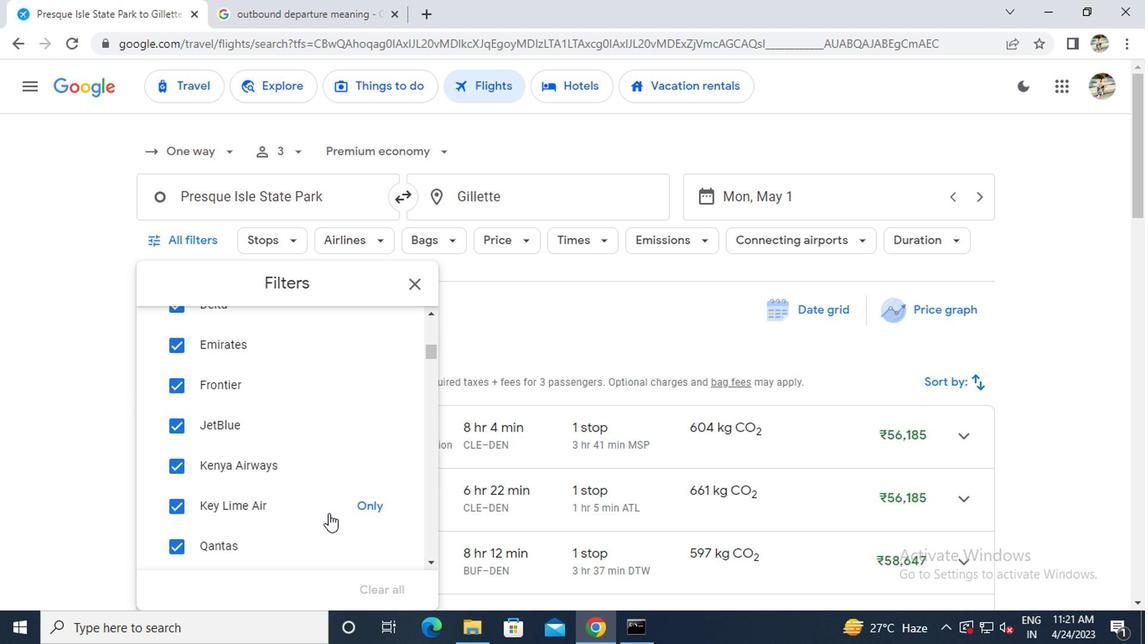 
Action: Mouse moved to (327, 512)
Screenshot: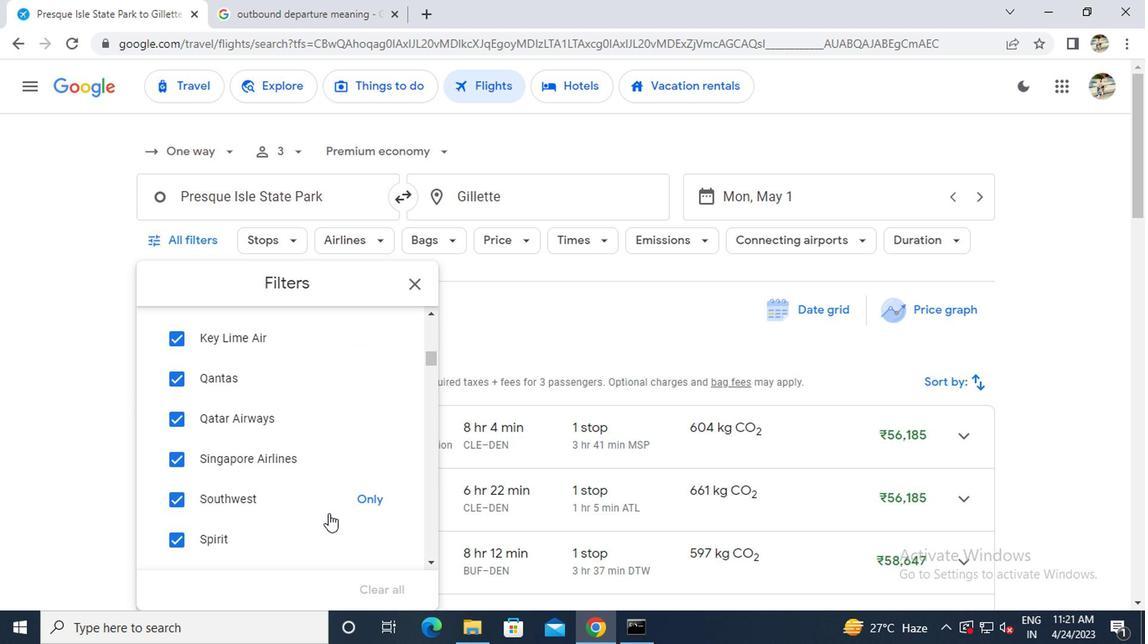
Action: Mouse scrolled (327, 512) with delta (0, 0)
Screenshot: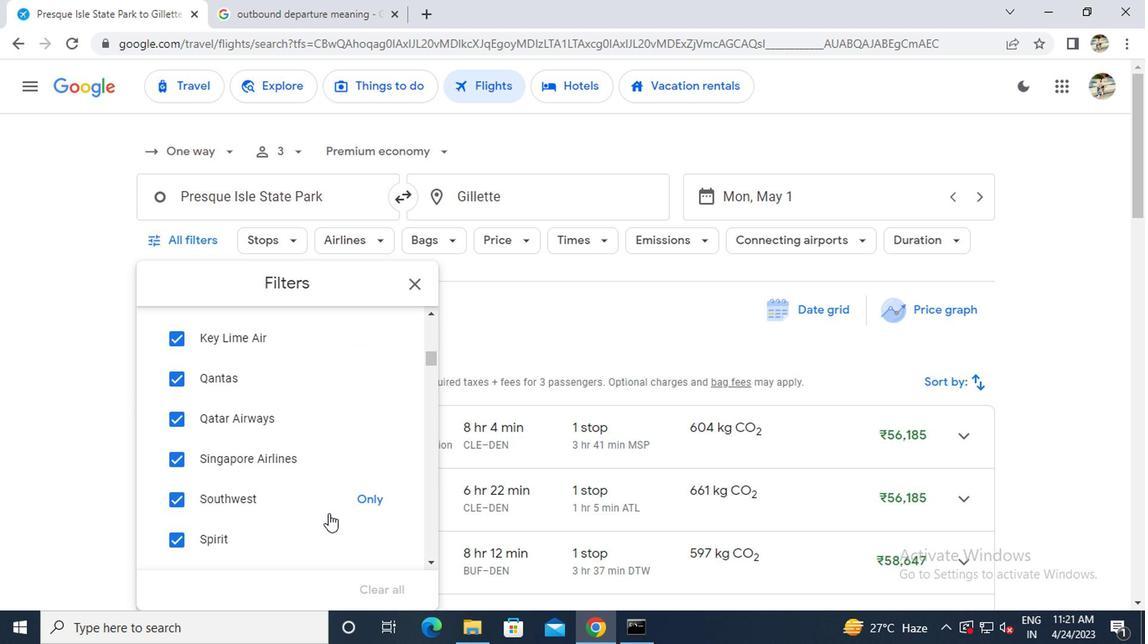 
Action: Mouse scrolled (327, 512) with delta (0, 0)
Screenshot: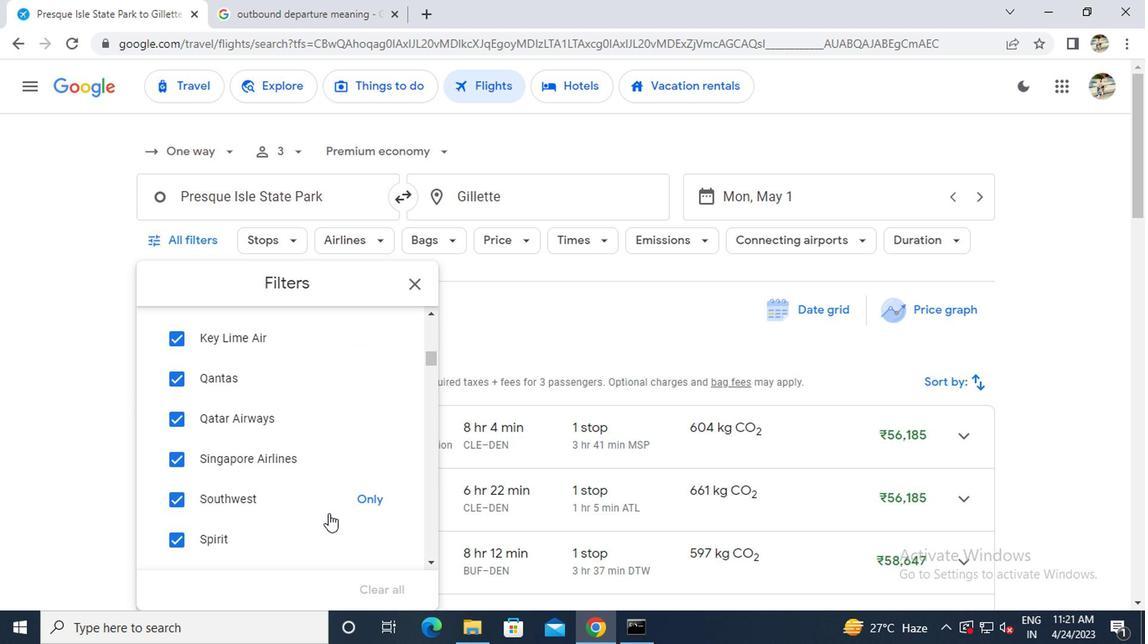 
Action: Mouse moved to (329, 511)
Screenshot: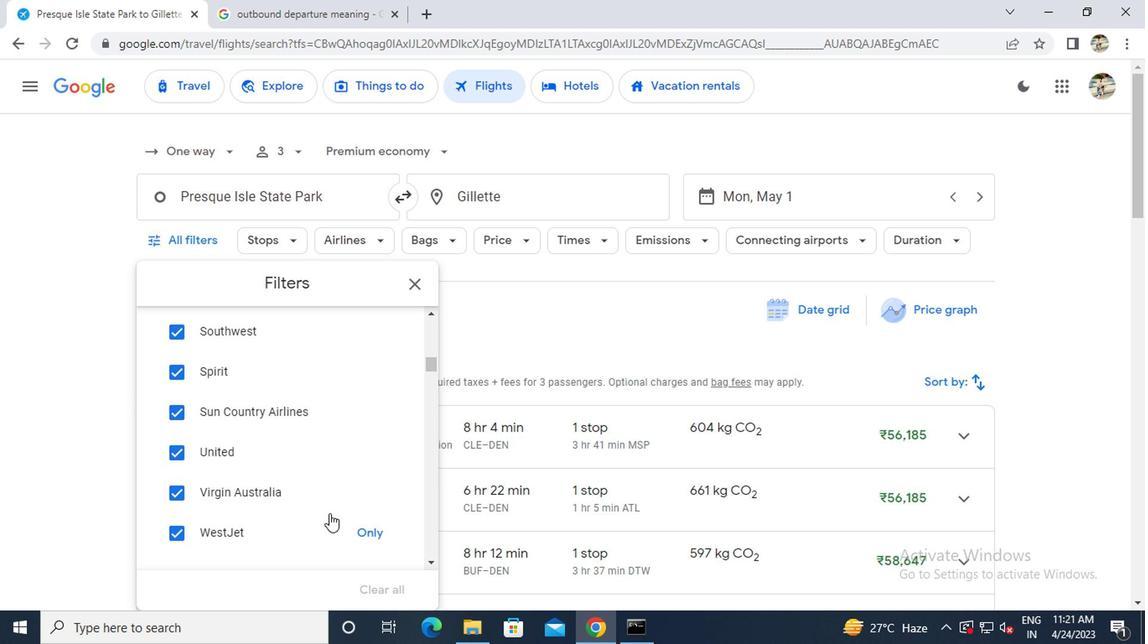 
Action: Mouse scrolled (329, 510) with delta (0, -1)
Screenshot: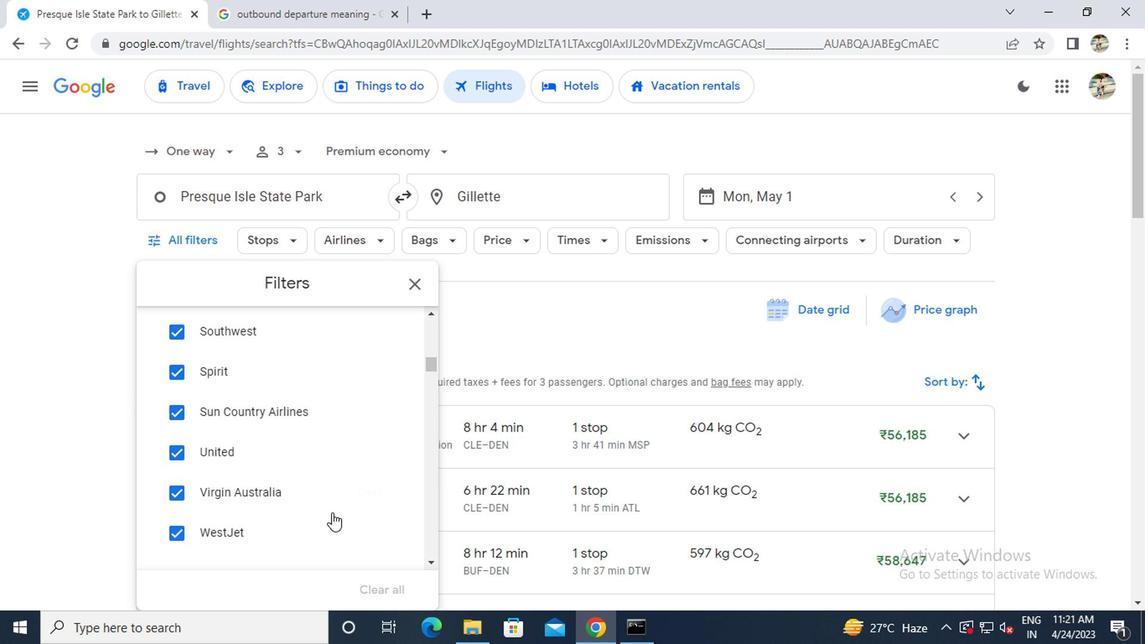 
Action: Mouse scrolled (329, 510) with delta (0, -1)
Screenshot: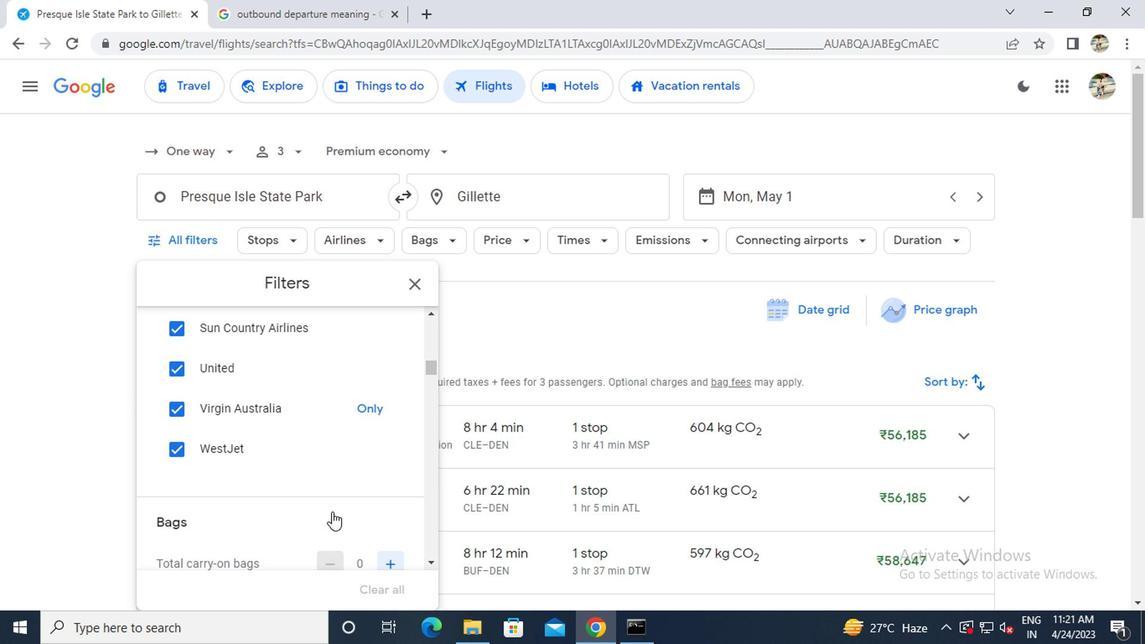 
Action: Mouse moved to (382, 519)
Screenshot: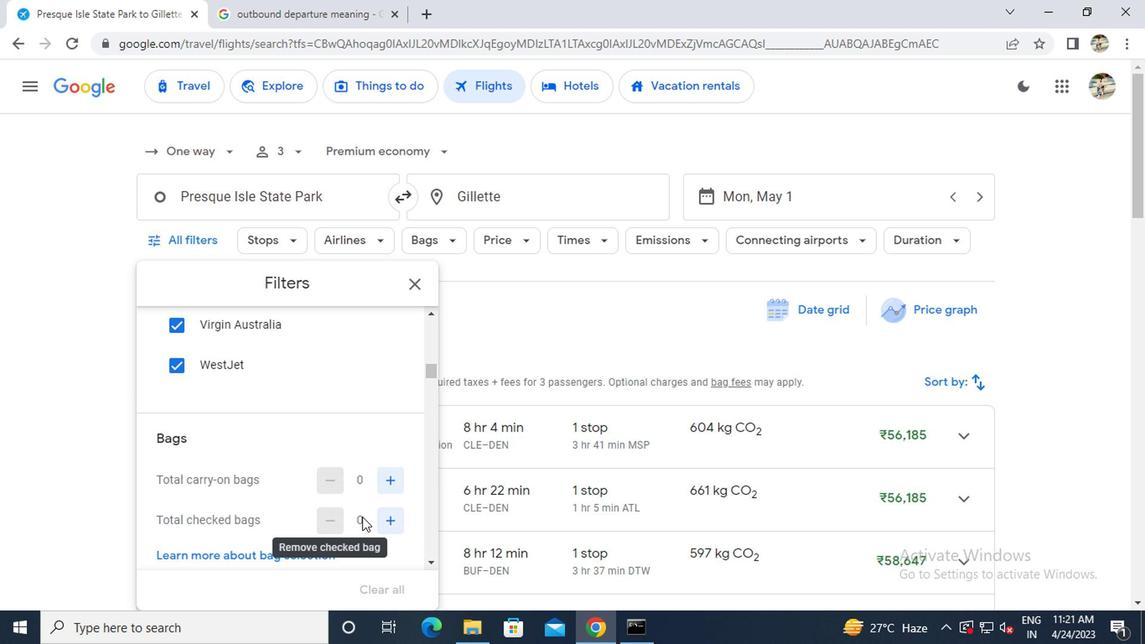 
Action: Mouse pressed left at (382, 519)
Screenshot: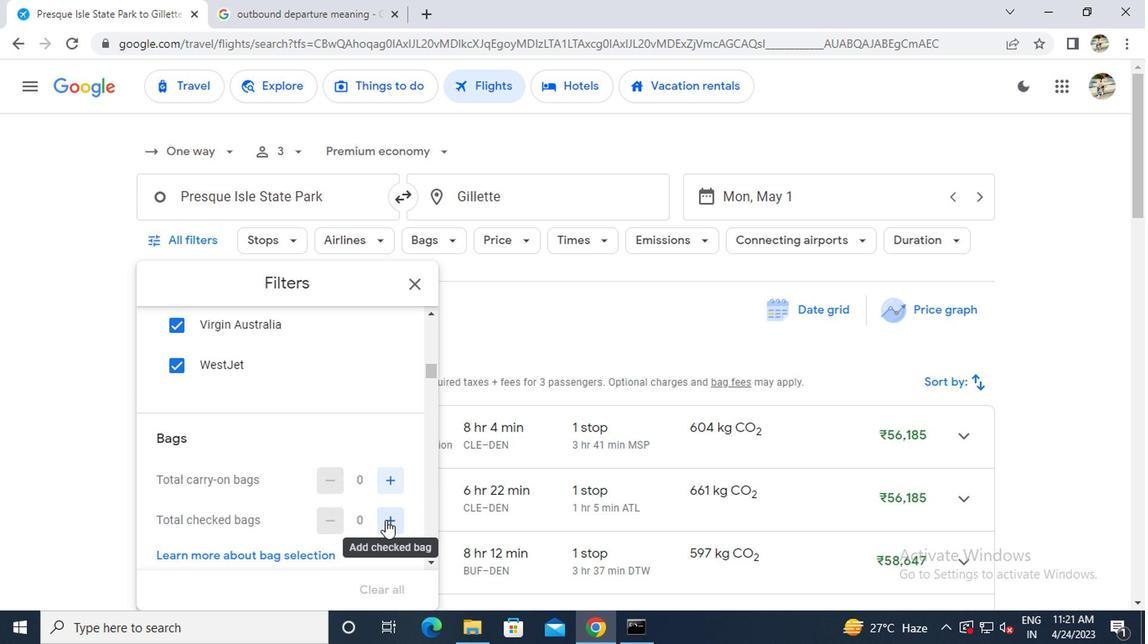 
Action: Mouse pressed left at (382, 519)
Screenshot: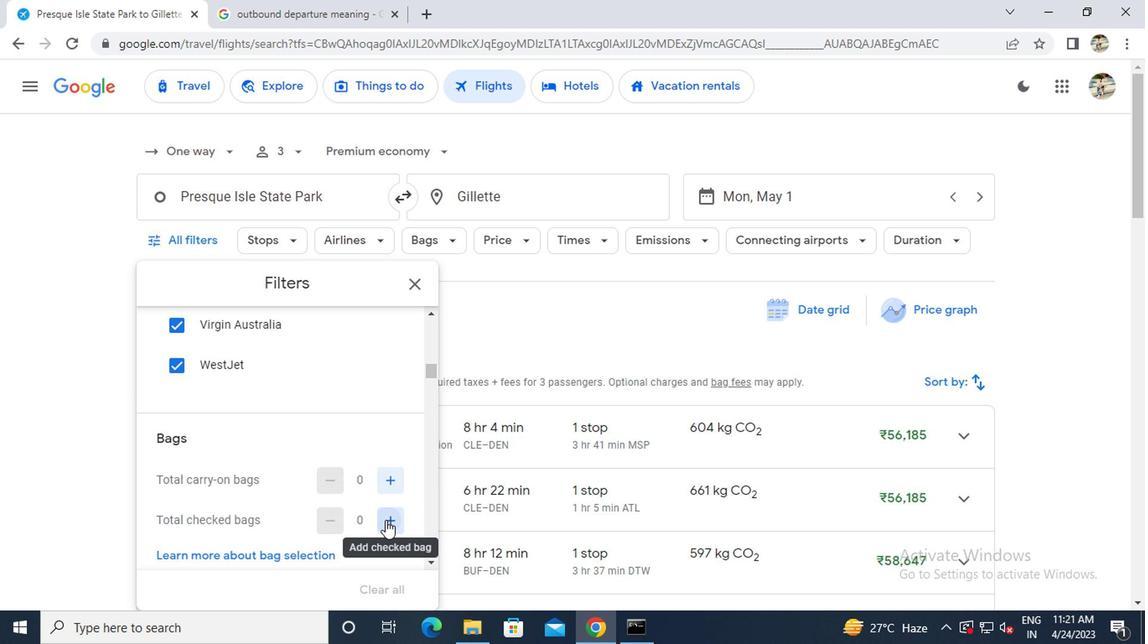 
Action: Mouse scrolled (382, 518) with delta (0, 0)
Screenshot: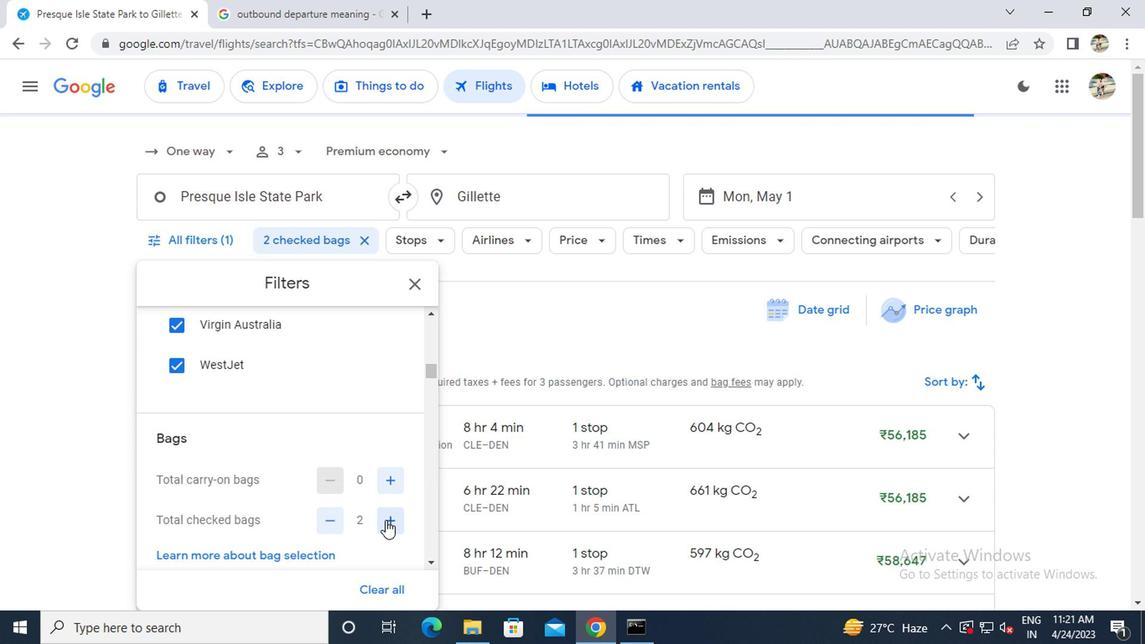 
Action: Mouse scrolled (382, 518) with delta (0, 0)
Screenshot: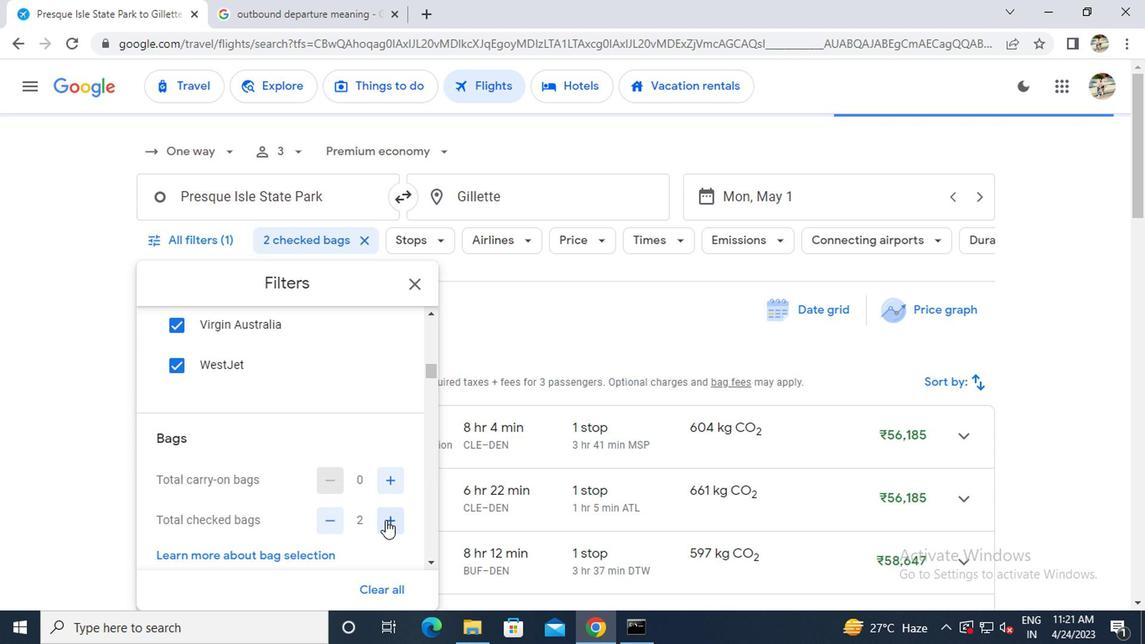 
Action: Mouse moved to (360, 515)
Screenshot: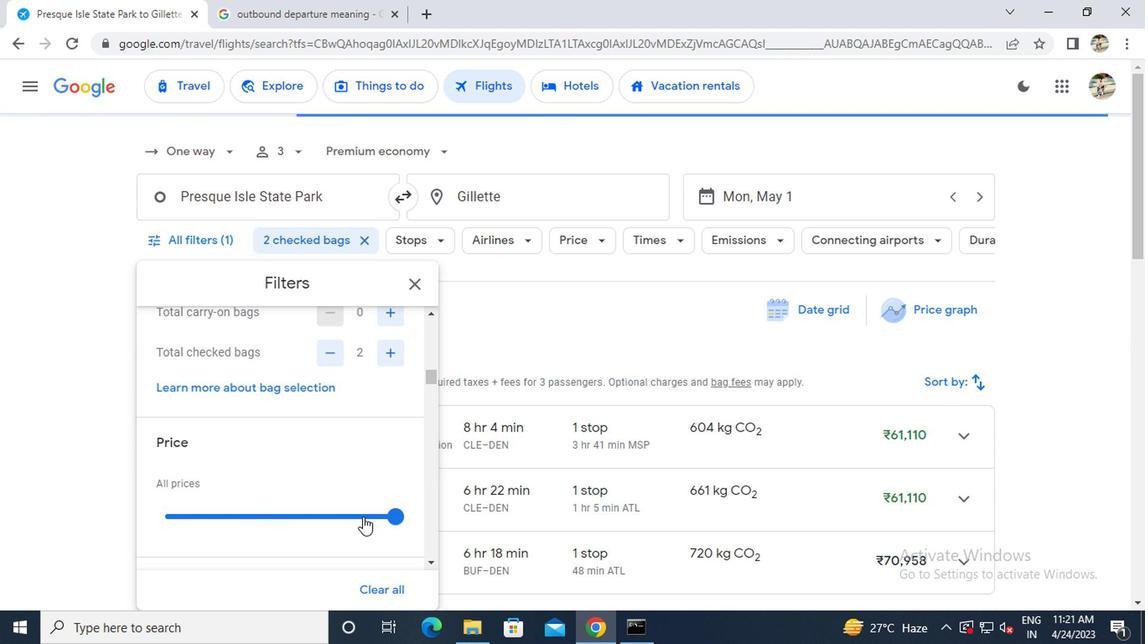
Action: Mouse scrolled (360, 514) with delta (0, -1)
Screenshot: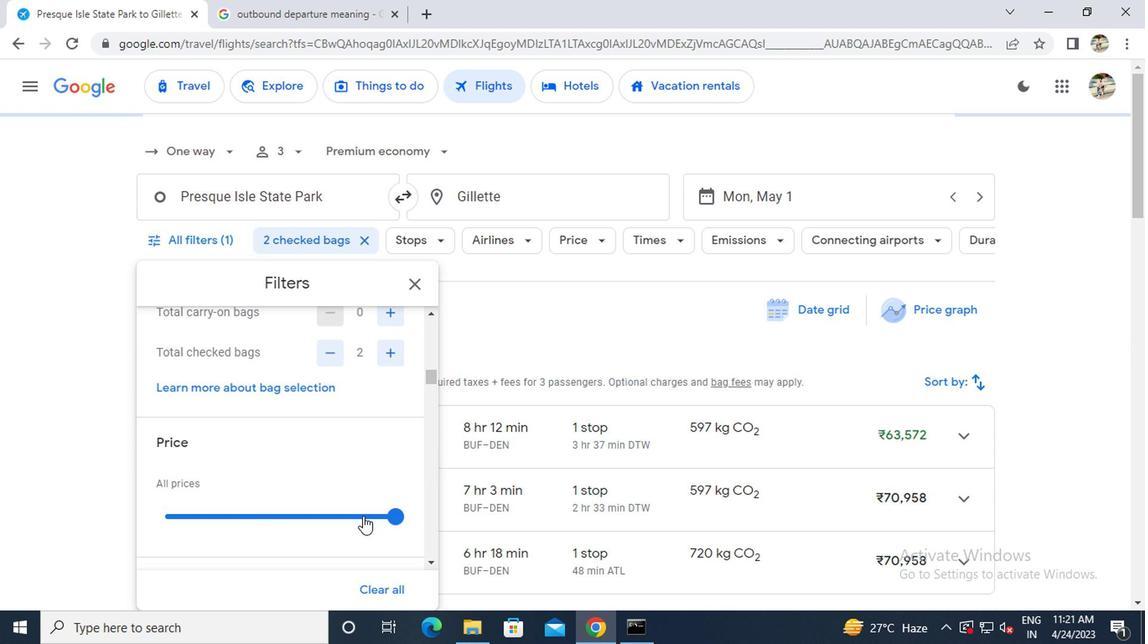 
Action: Mouse moved to (361, 514)
Screenshot: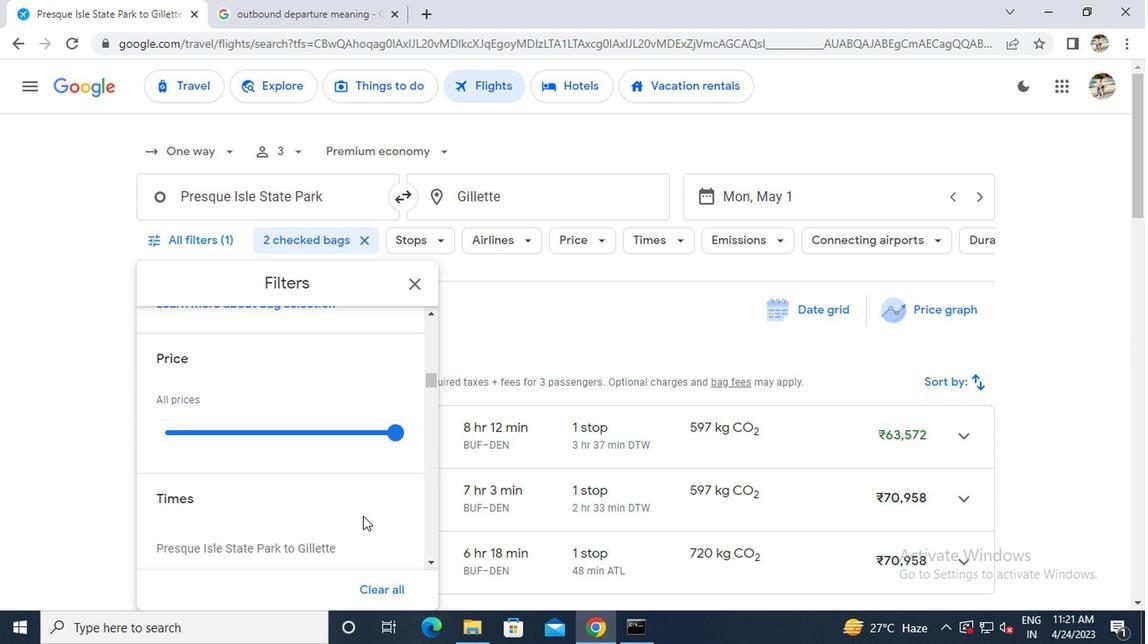 
Action: Mouse scrolled (361, 512) with delta (0, -1)
Screenshot: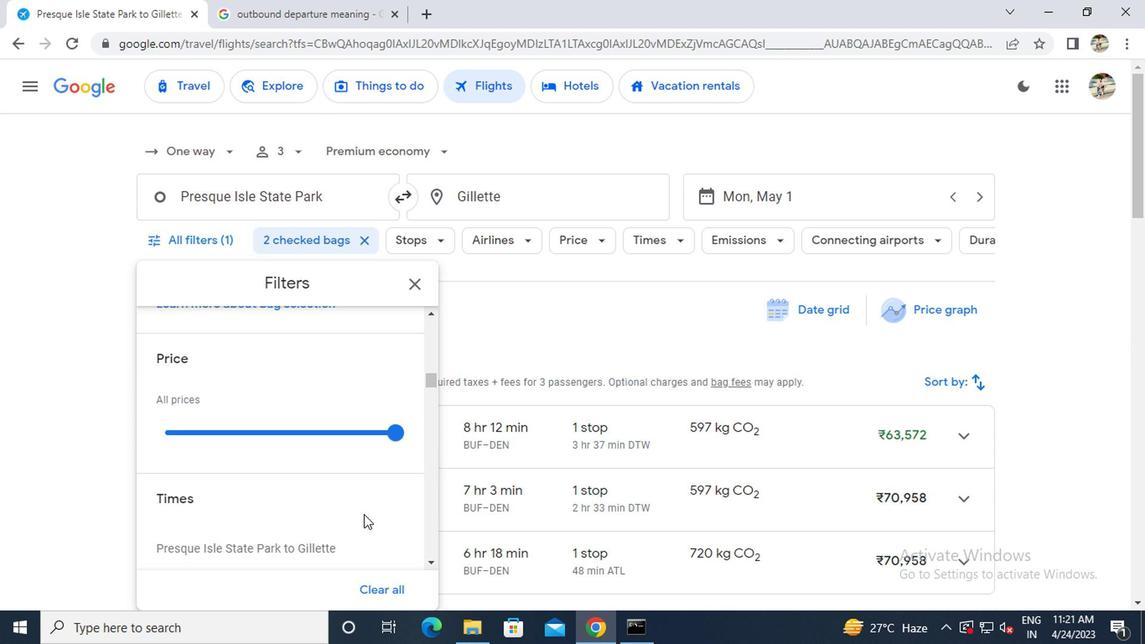 
Action: Mouse scrolled (361, 512) with delta (0, -1)
Screenshot: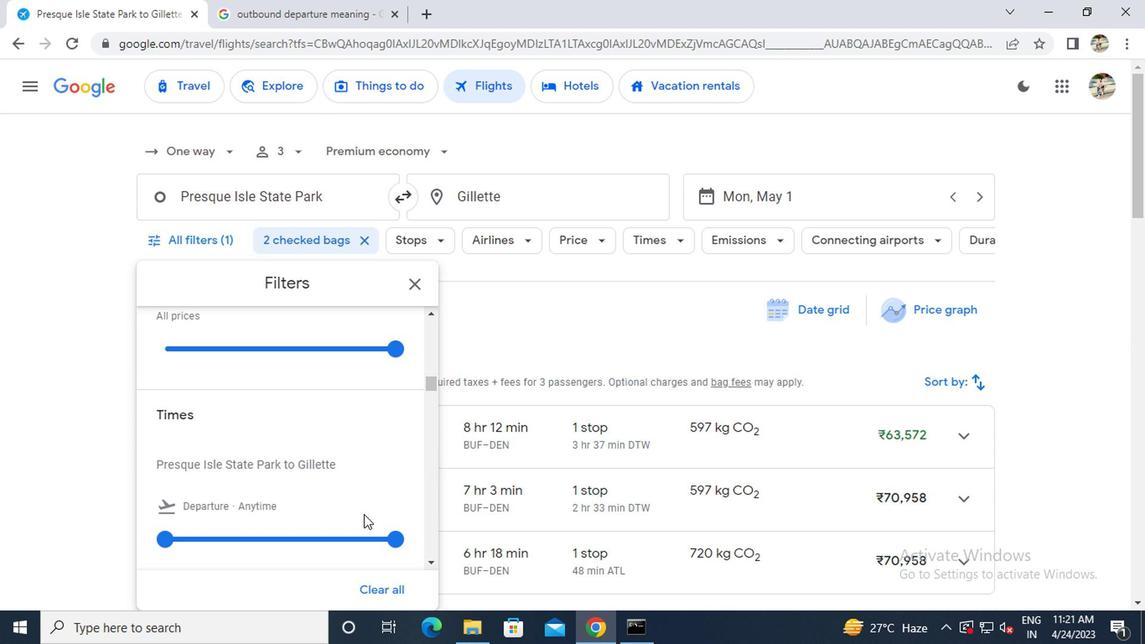 
Action: Mouse moved to (162, 452)
Screenshot: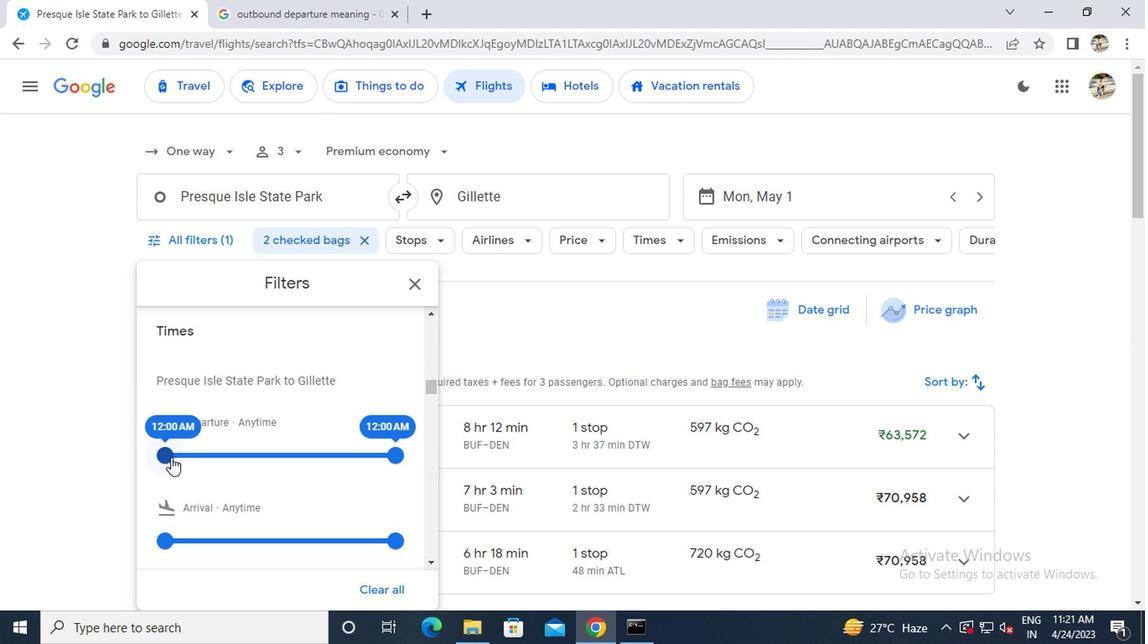
Action: Mouse pressed left at (162, 452)
Screenshot: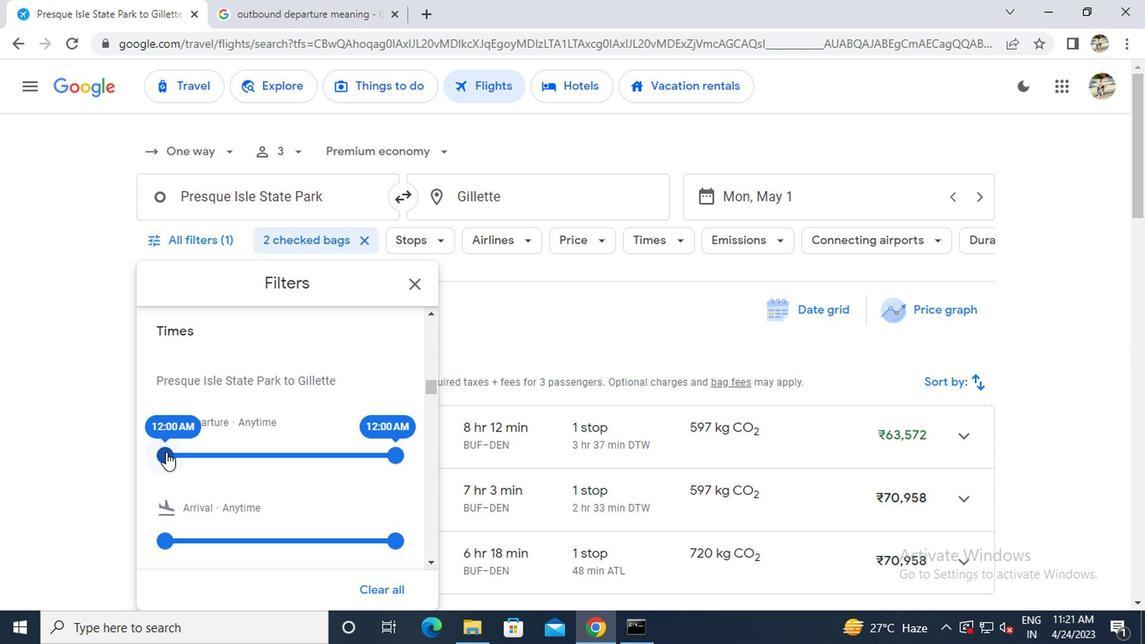 
Action: Mouse moved to (301, 390)
Screenshot: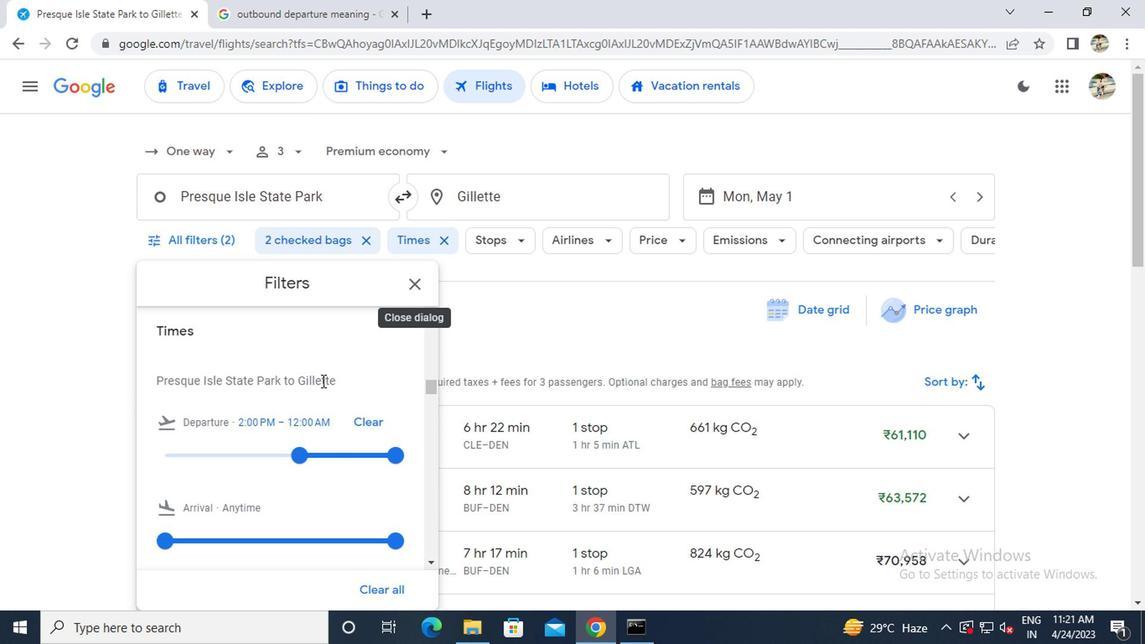 
Action: Mouse scrolled (301, 391) with delta (0, 0)
Screenshot: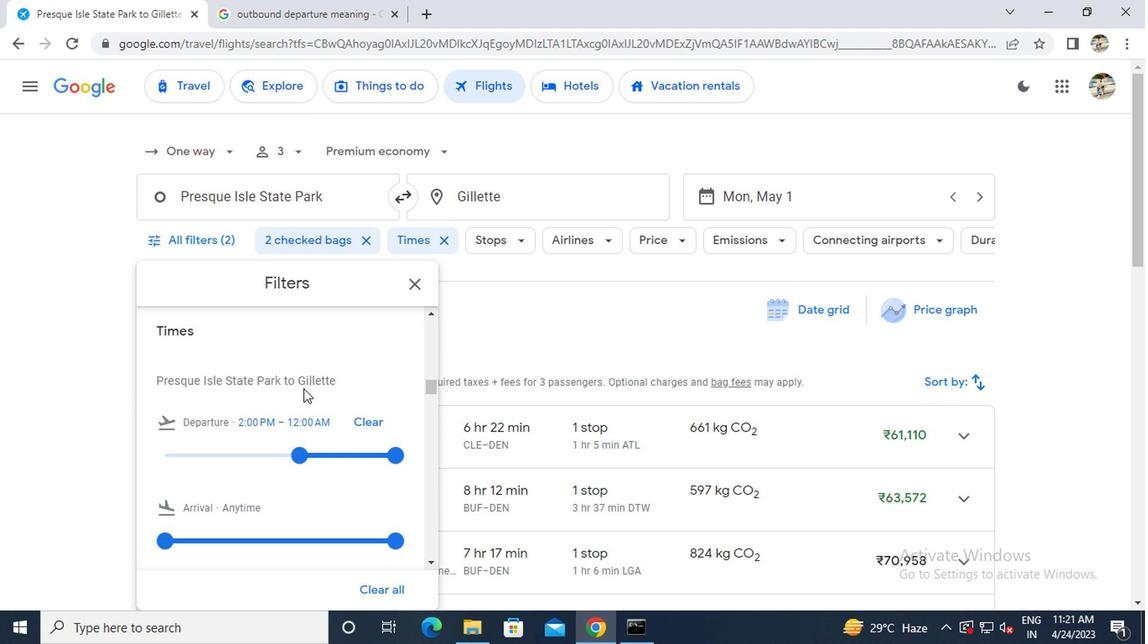 
Action: Mouse moved to (387, 356)
Screenshot: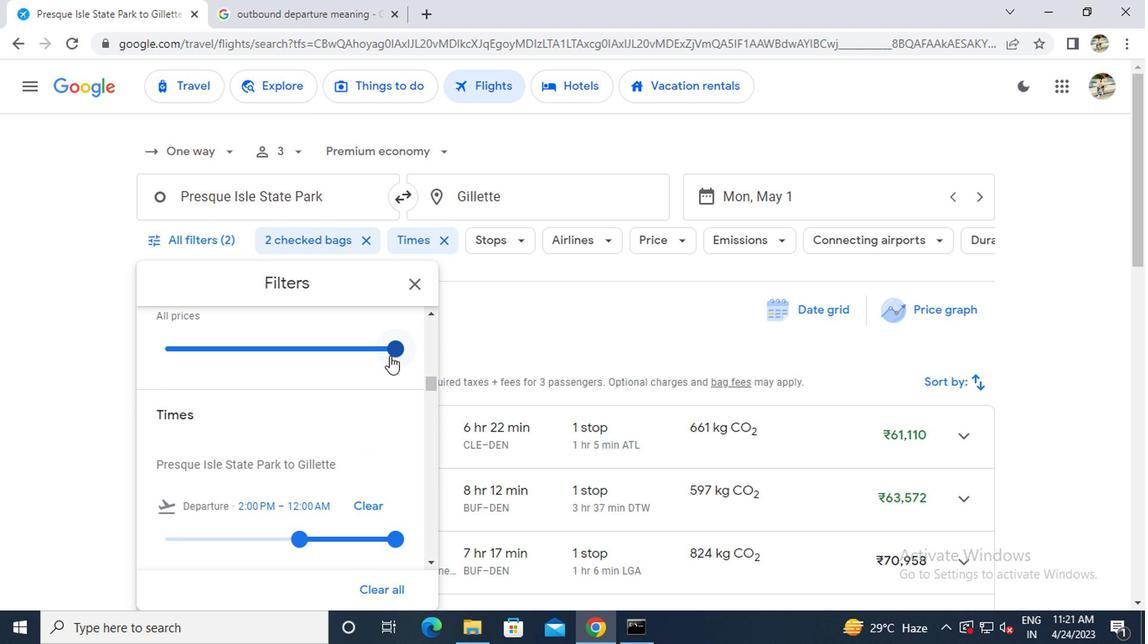 
Action: Mouse pressed left at (387, 356)
Screenshot: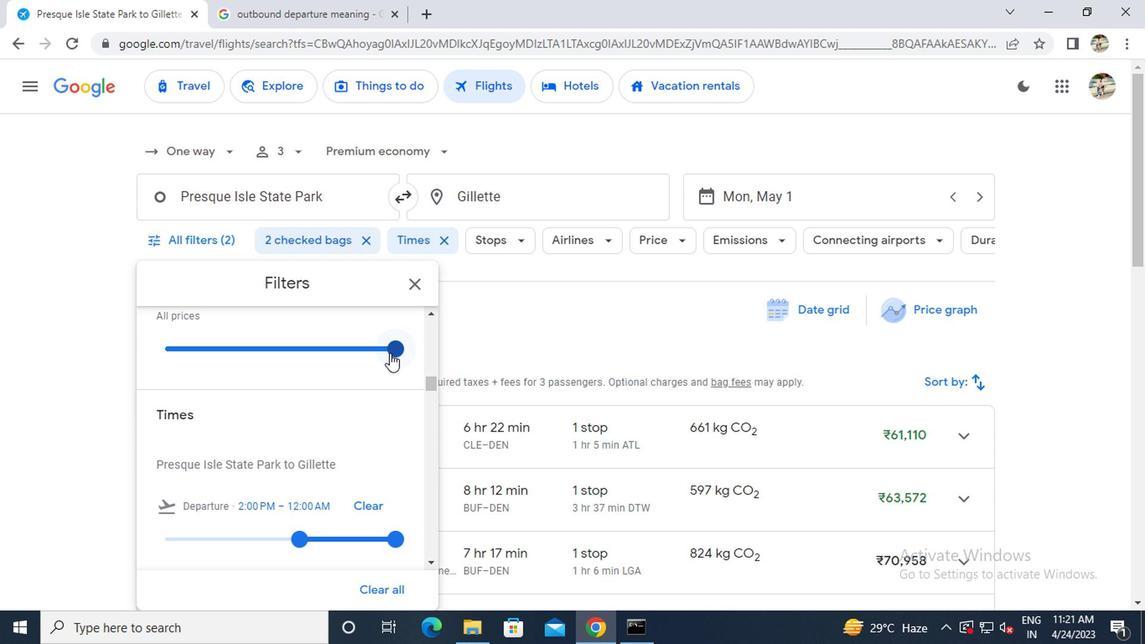 
Action: Mouse moved to (283, 353)
Screenshot: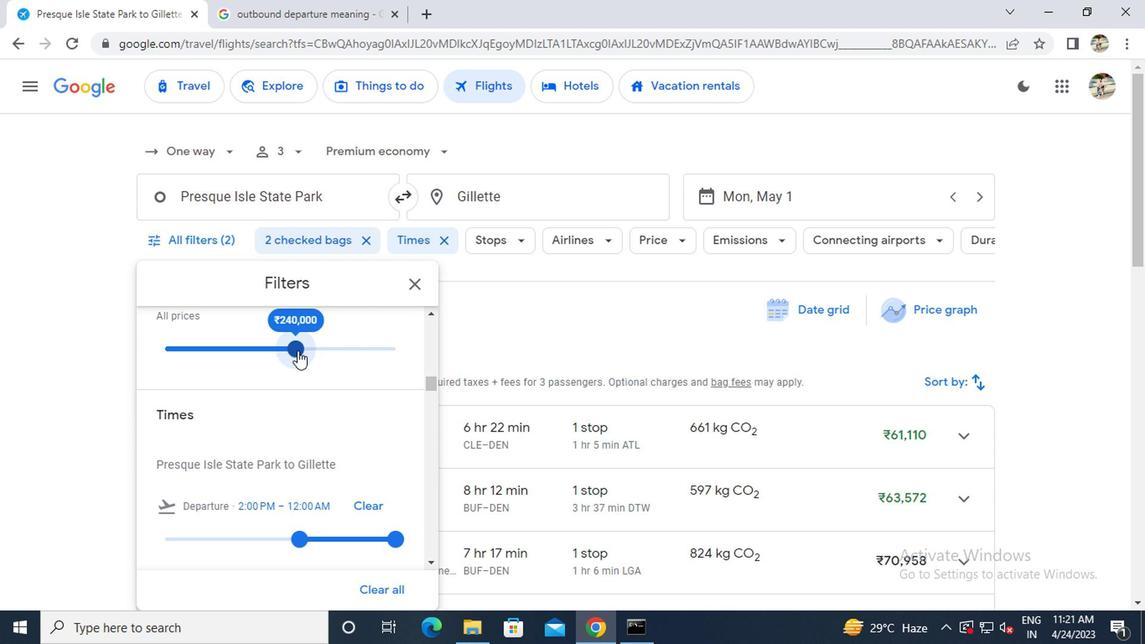 
